 Task: Search one way flight ticket for 3 adults, 3 children in business from Hilo, Hawaii: Hilo International Airport to Riverton: Central Wyoming Regional Airport (was Riverton Regional) on 5-4-2023. Choice of flights is Royal air maroc. Number of bags: 4 checked bags. Price is upto 94000. Outbound departure time preference is 15:00.
Action: Mouse moved to (291, 271)
Screenshot: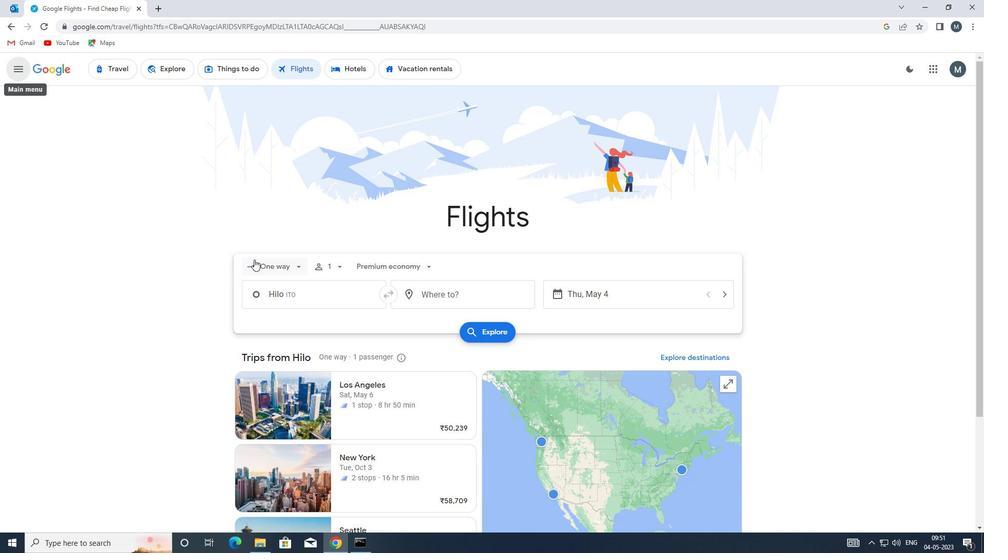 
Action: Mouse pressed left at (291, 271)
Screenshot: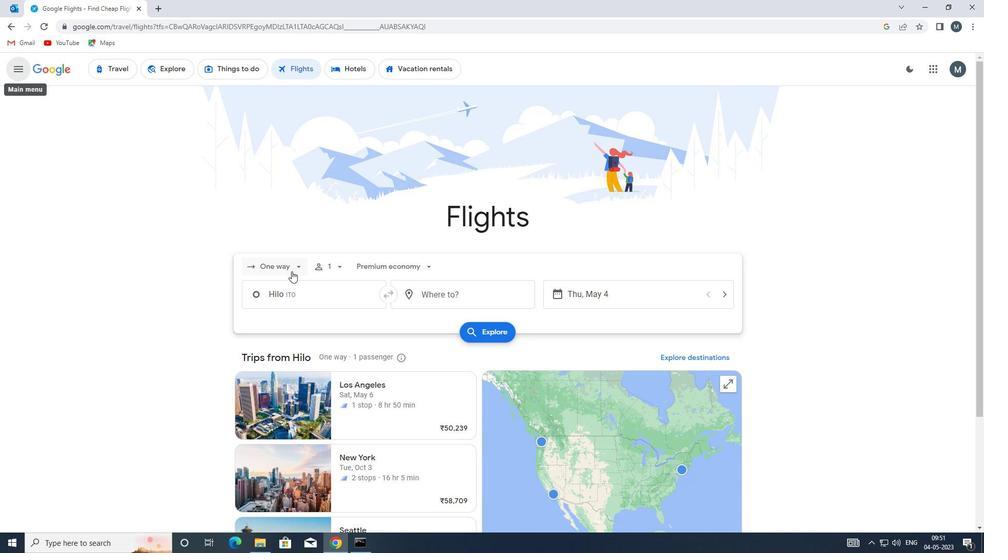 
Action: Mouse moved to (294, 316)
Screenshot: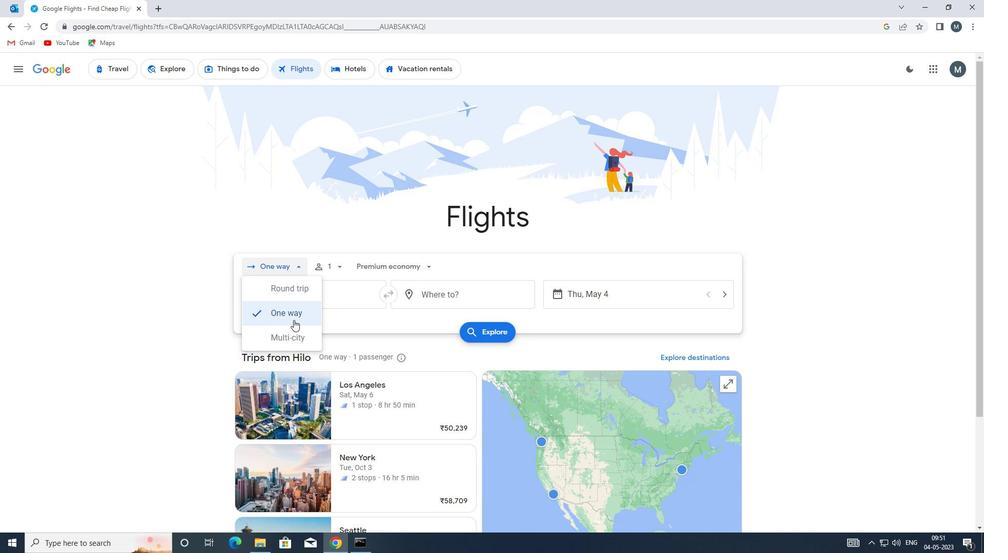 
Action: Mouse pressed left at (294, 316)
Screenshot: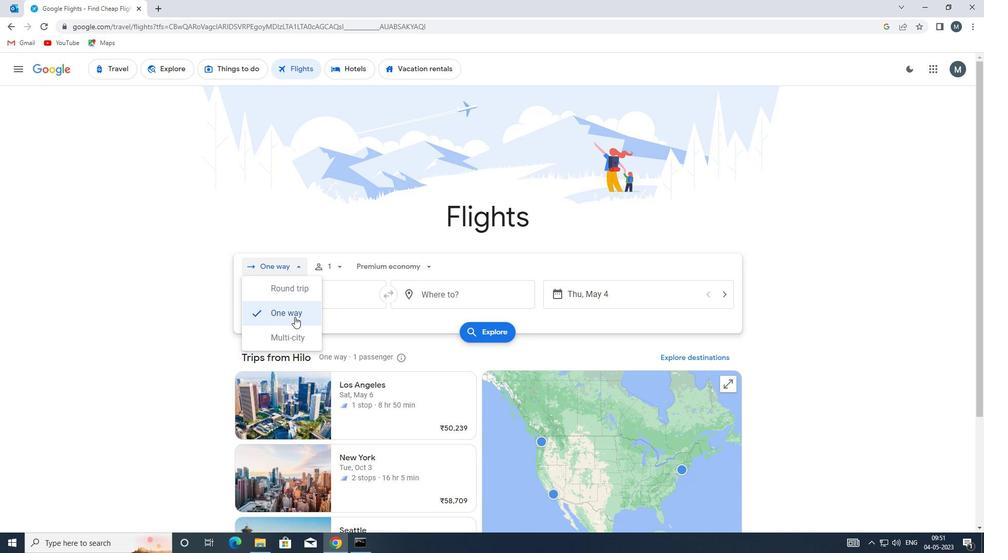 
Action: Mouse moved to (334, 270)
Screenshot: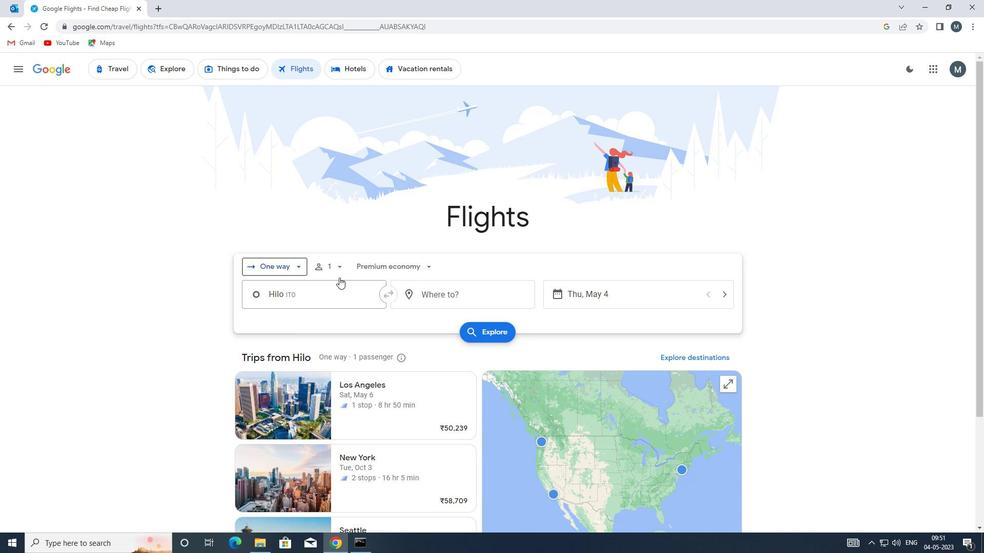 
Action: Mouse pressed left at (334, 270)
Screenshot: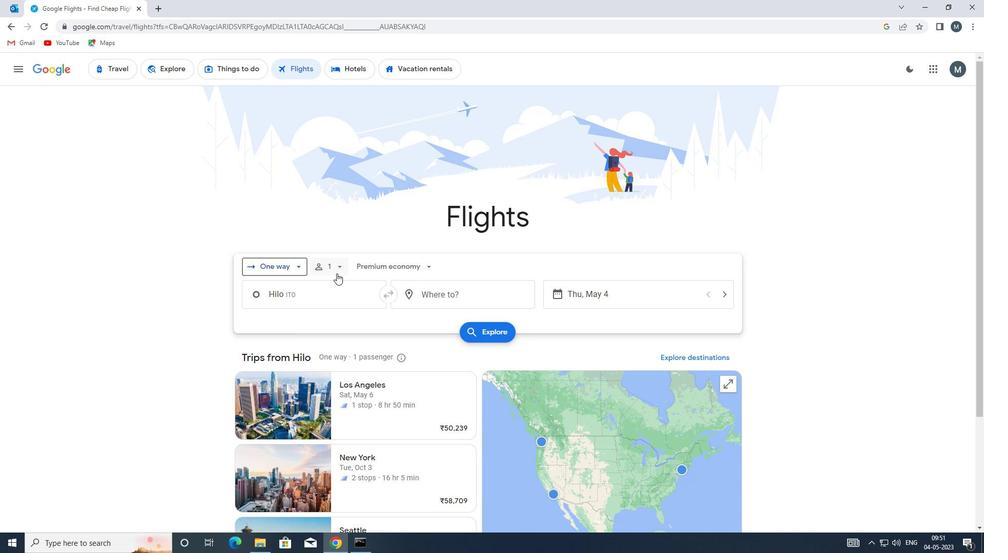 
Action: Mouse moved to (418, 293)
Screenshot: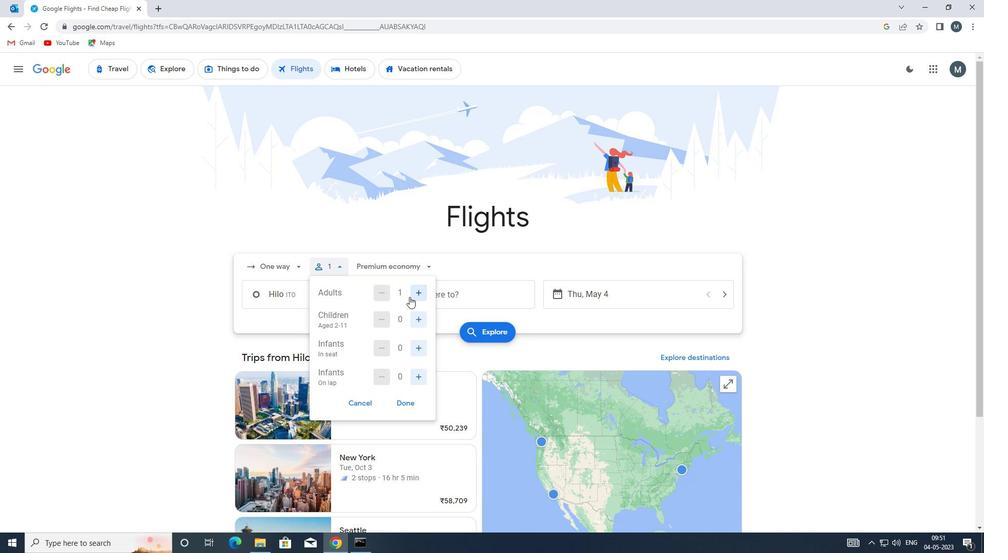 
Action: Mouse pressed left at (418, 293)
Screenshot: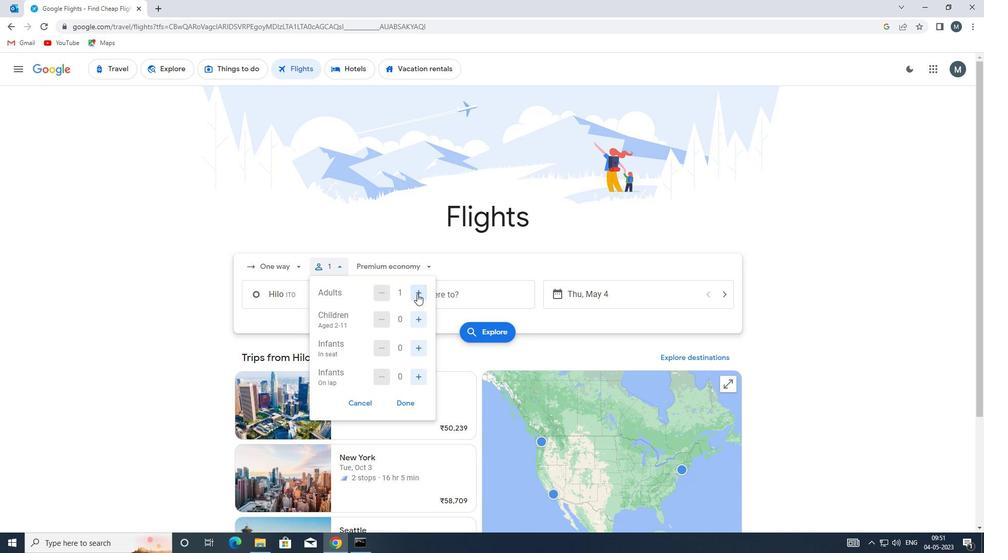 
Action: Mouse pressed left at (418, 293)
Screenshot: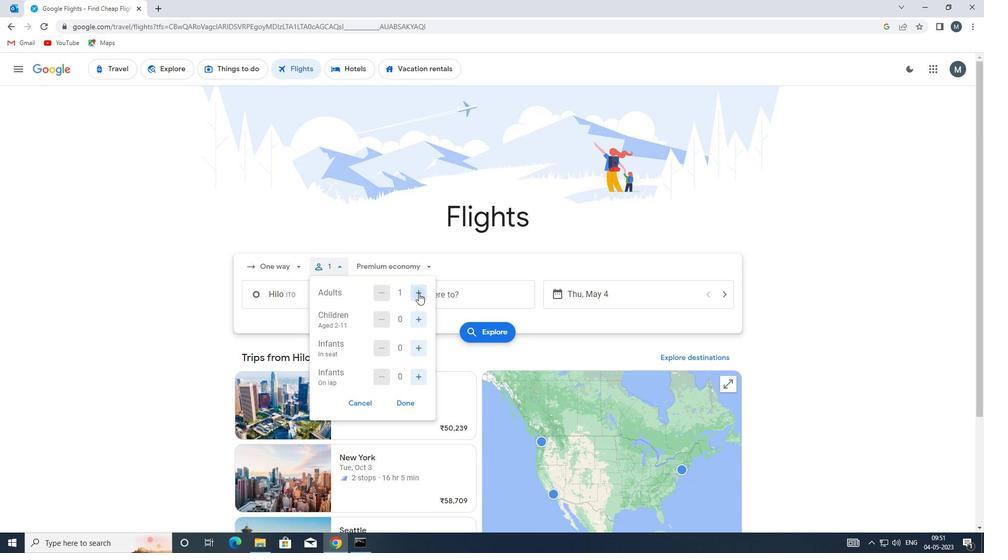 
Action: Mouse moved to (418, 293)
Screenshot: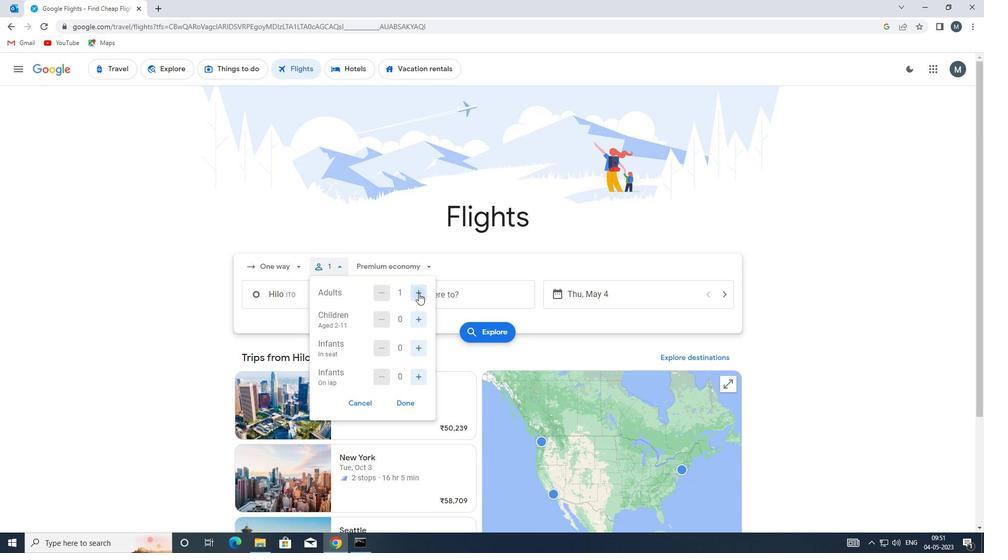 
Action: Mouse pressed left at (418, 293)
Screenshot: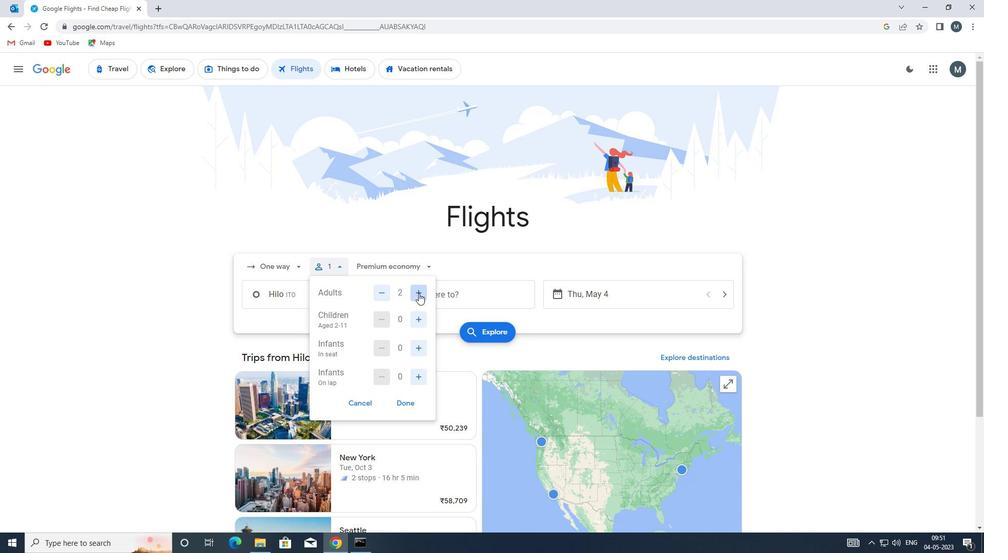 
Action: Mouse moved to (387, 295)
Screenshot: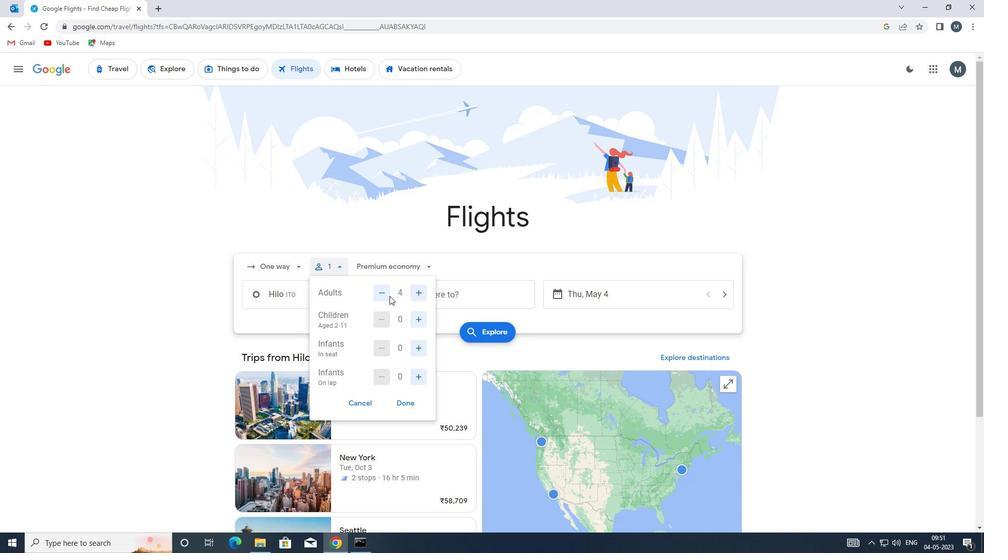 
Action: Mouse pressed left at (387, 295)
Screenshot: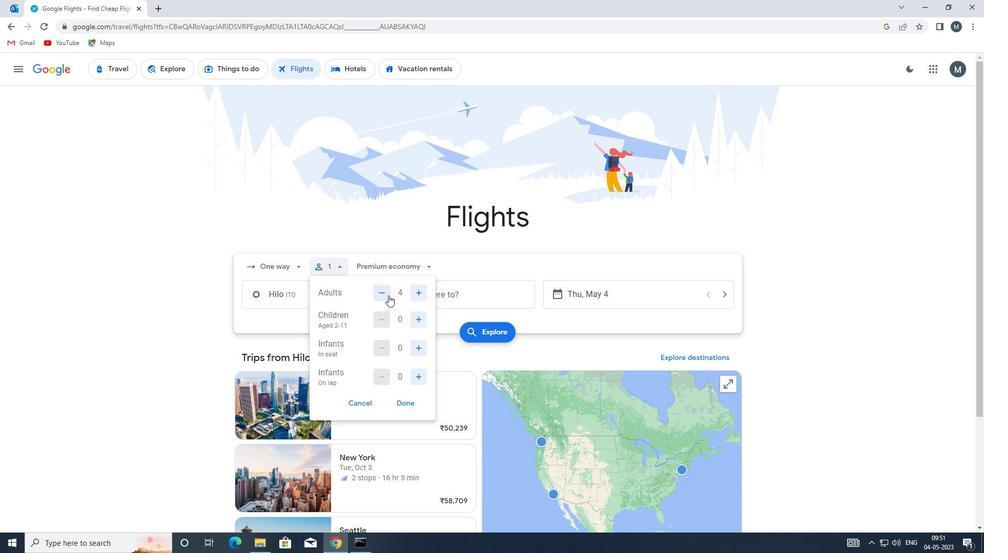 
Action: Mouse moved to (420, 318)
Screenshot: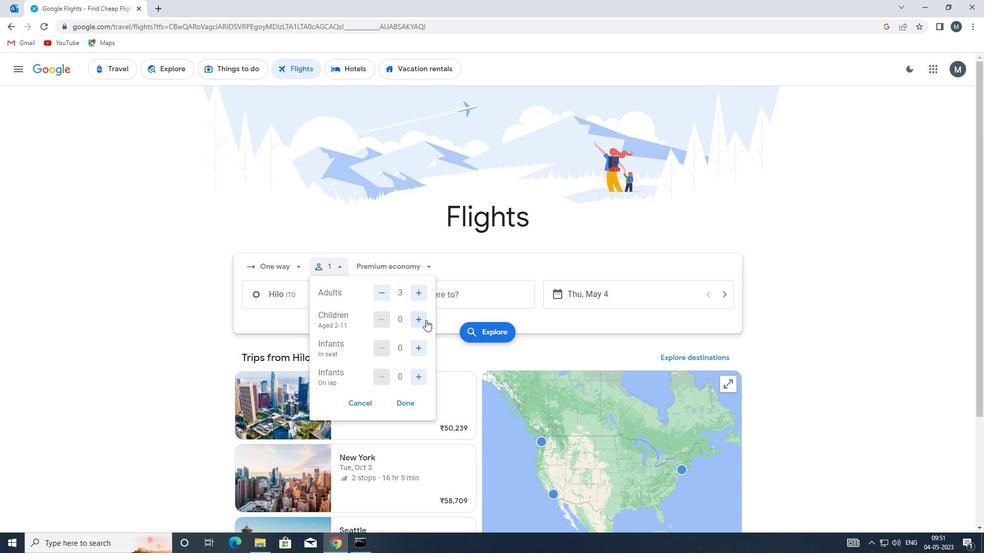 
Action: Mouse pressed left at (420, 318)
Screenshot: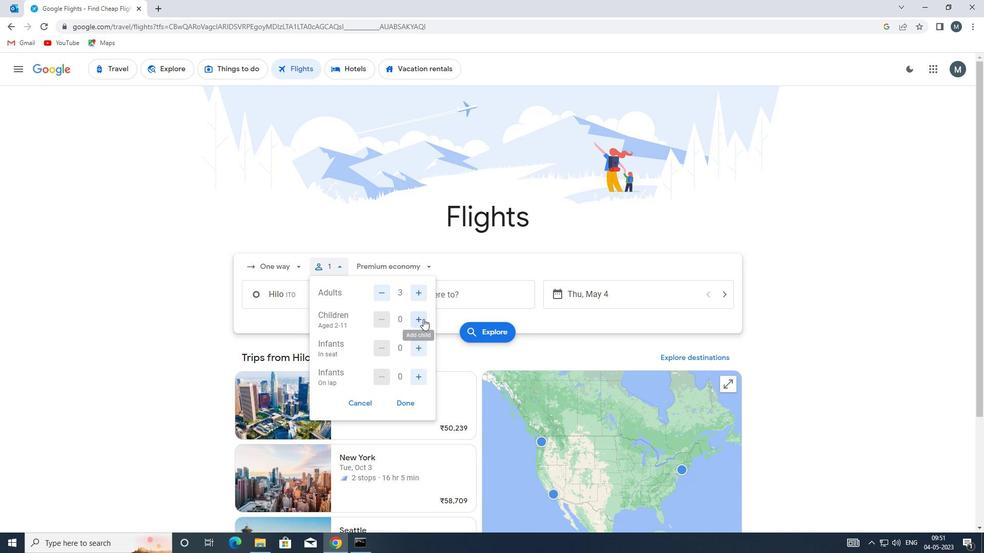 
Action: Mouse pressed left at (420, 318)
Screenshot: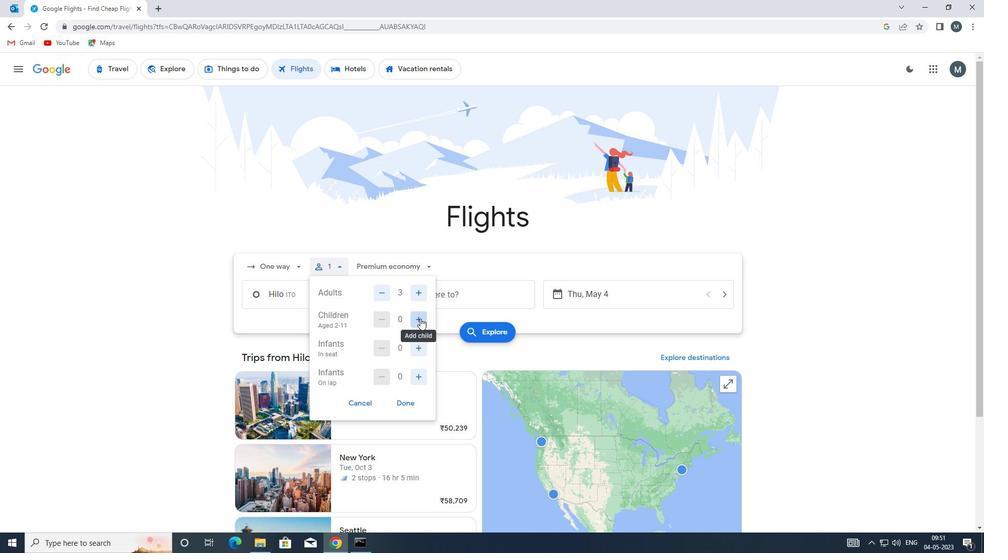 
Action: Mouse pressed left at (420, 318)
Screenshot: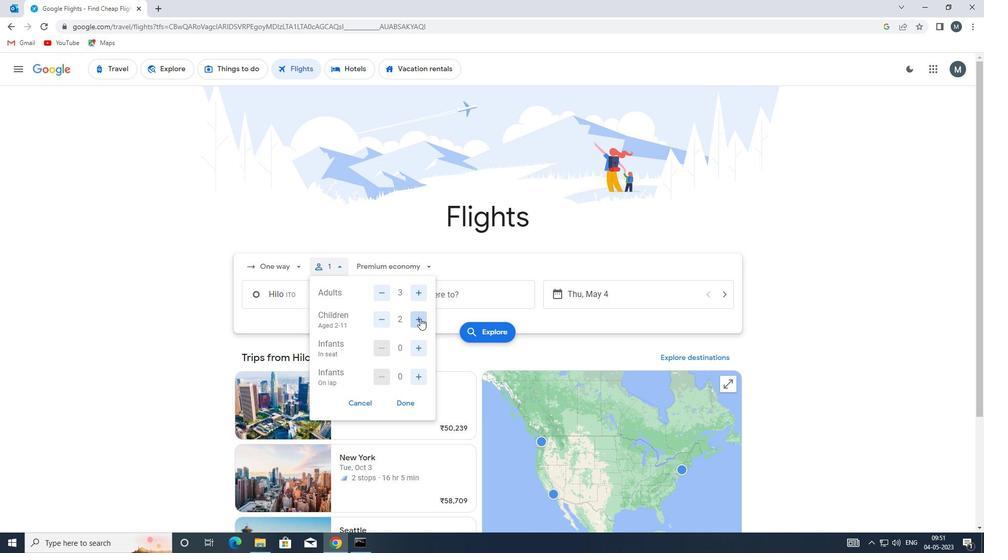 
Action: Mouse moved to (408, 405)
Screenshot: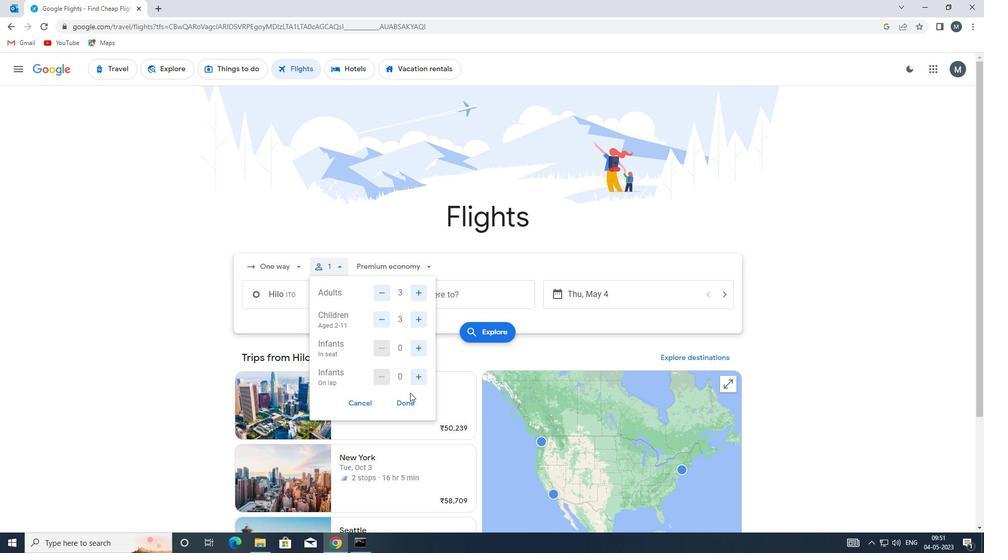 
Action: Mouse pressed left at (408, 405)
Screenshot: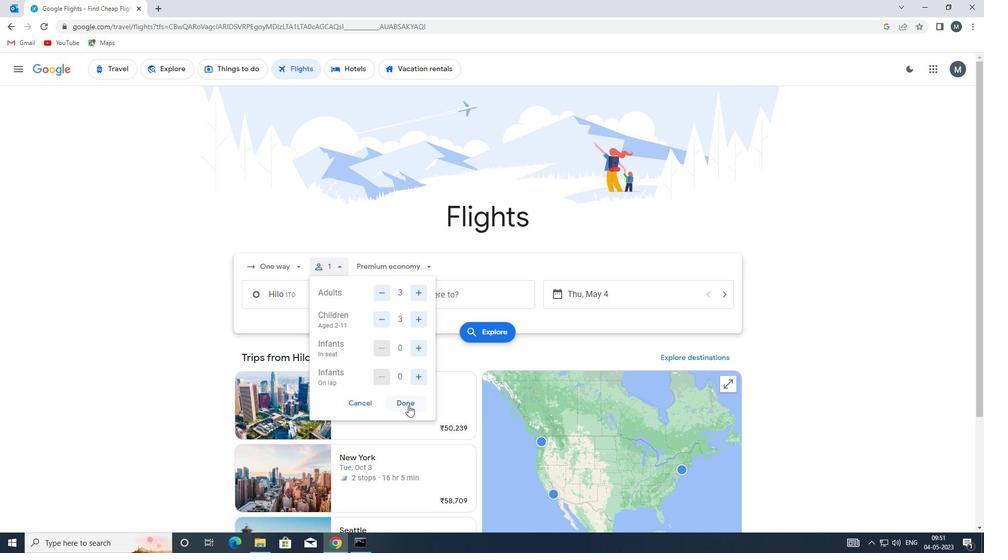 
Action: Mouse moved to (391, 261)
Screenshot: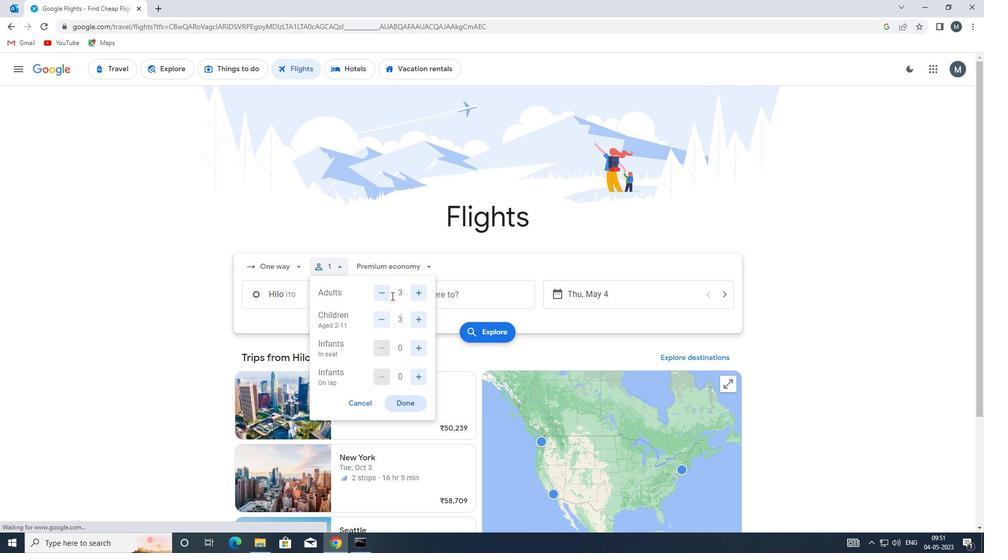 
Action: Mouse pressed left at (391, 261)
Screenshot: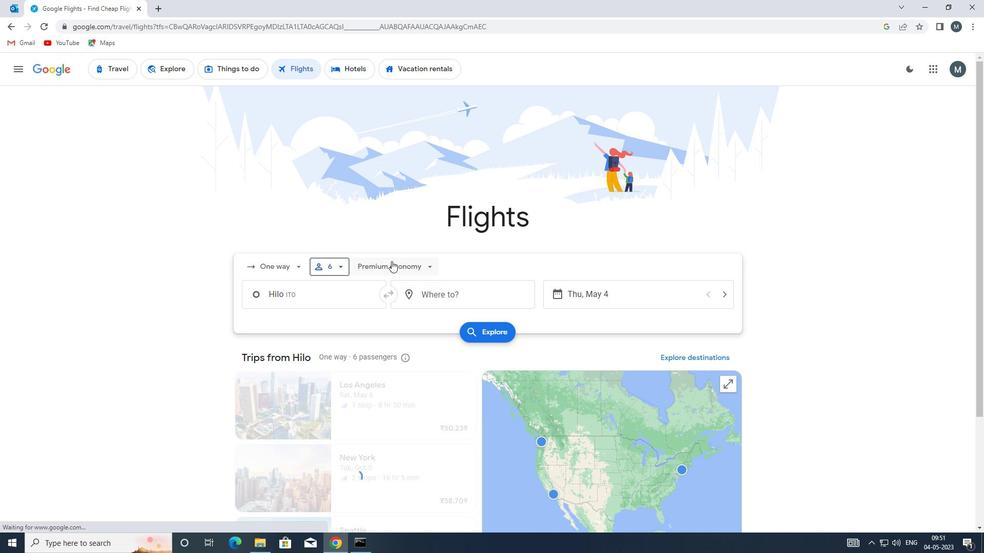 
Action: Mouse moved to (392, 336)
Screenshot: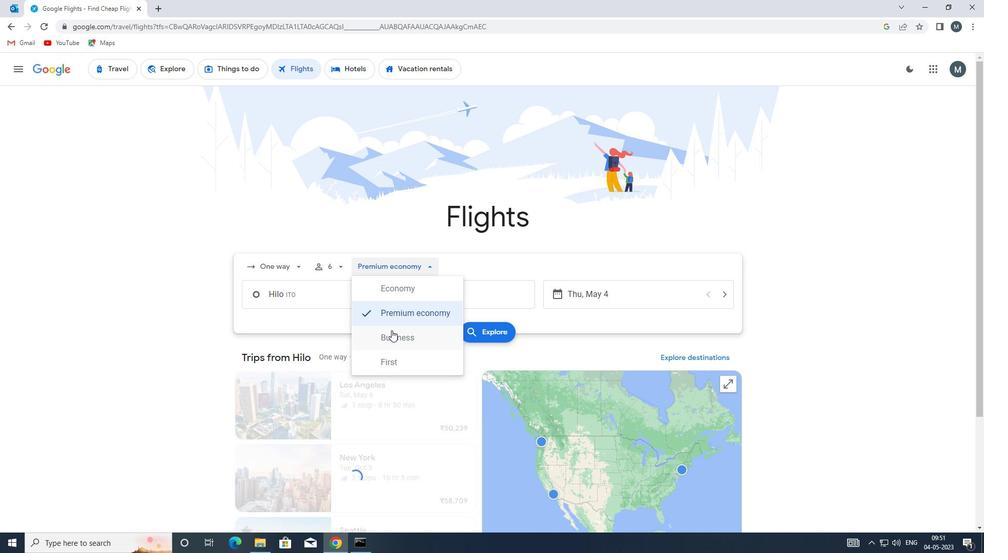 
Action: Mouse pressed left at (392, 336)
Screenshot: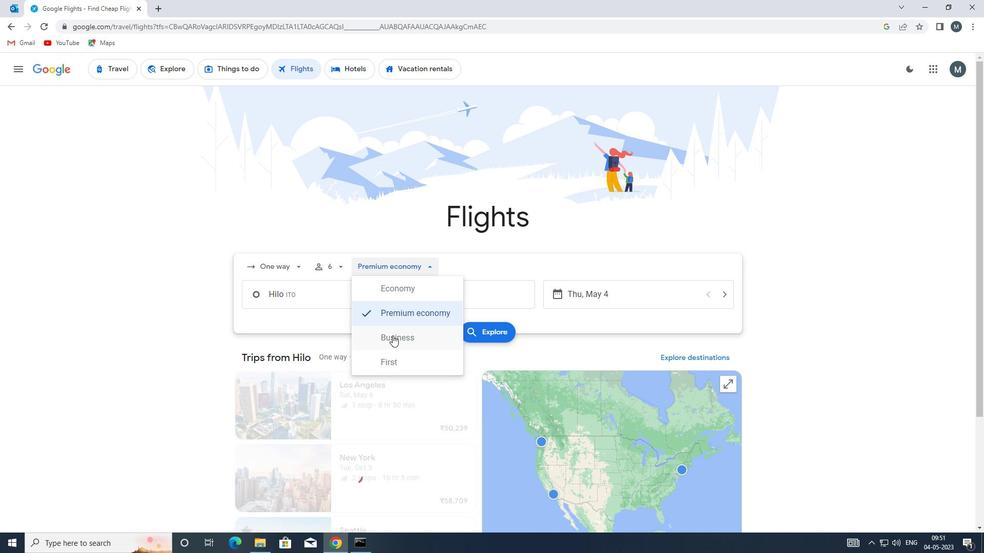
Action: Mouse moved to (350, 296)
Screenshot: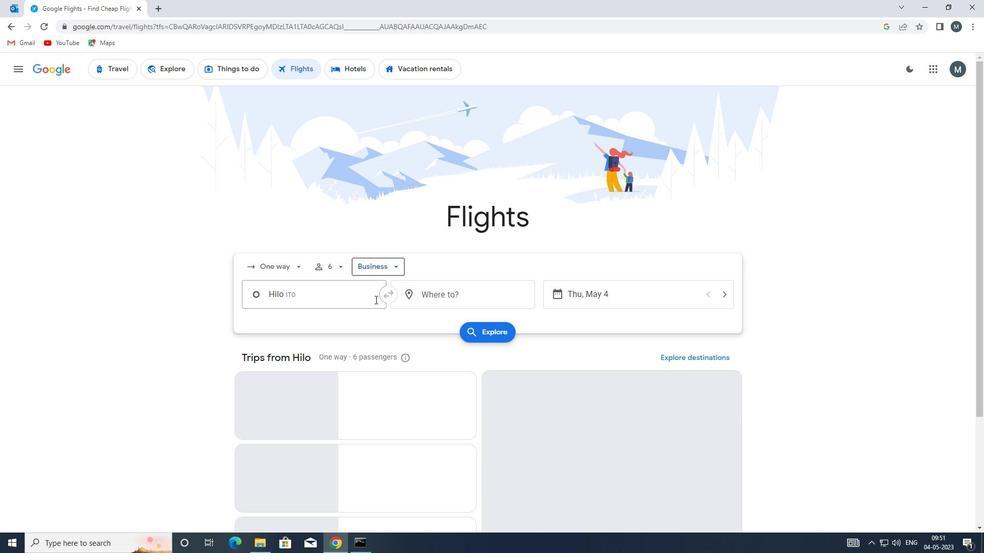 
Action: Mouse pressed left at (350, 296)
Screenshot: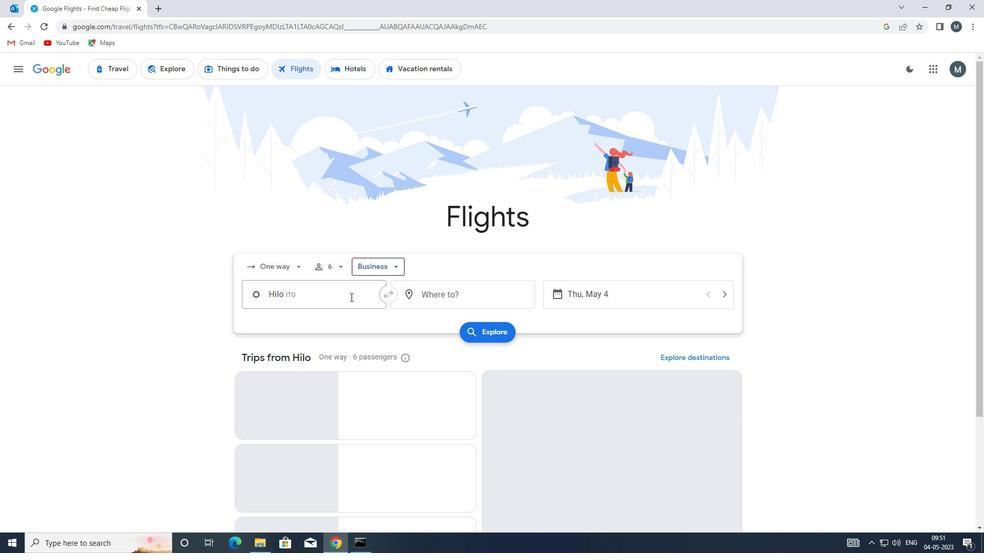 
Action: Mouse moved to (351, 301)
Screenshot: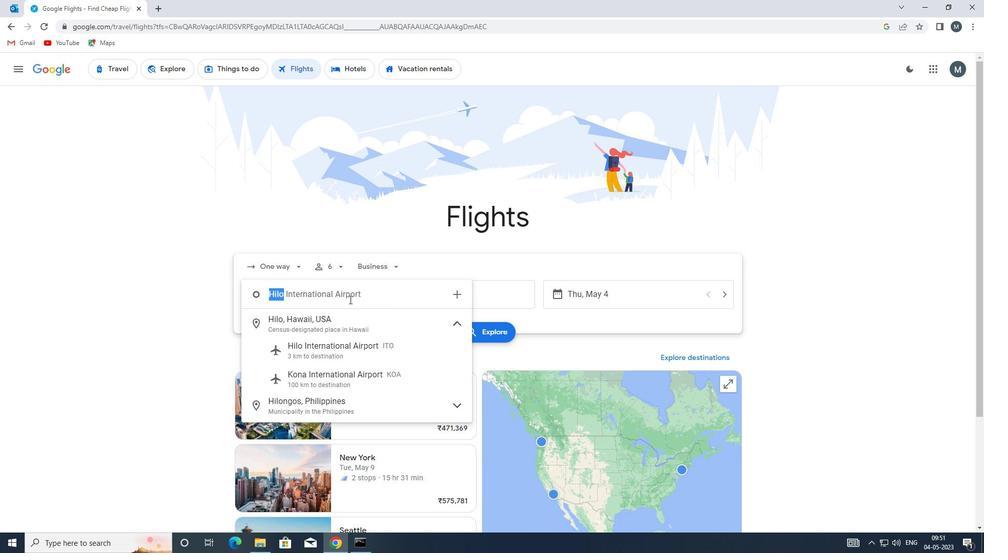 
Action: Key pressed <Key.enter>
Screenshot: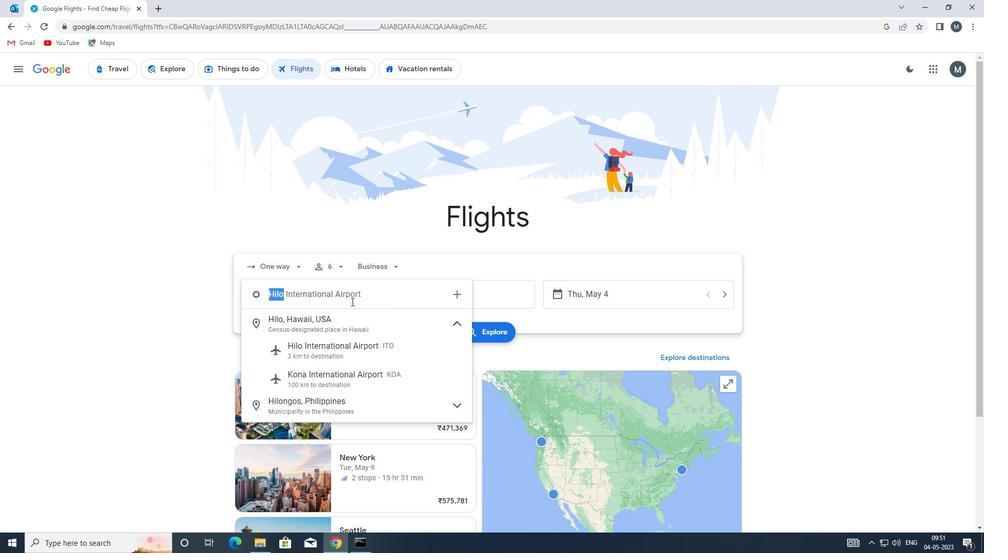 
Action: Mouse moved to (448, 297)
Screenshot: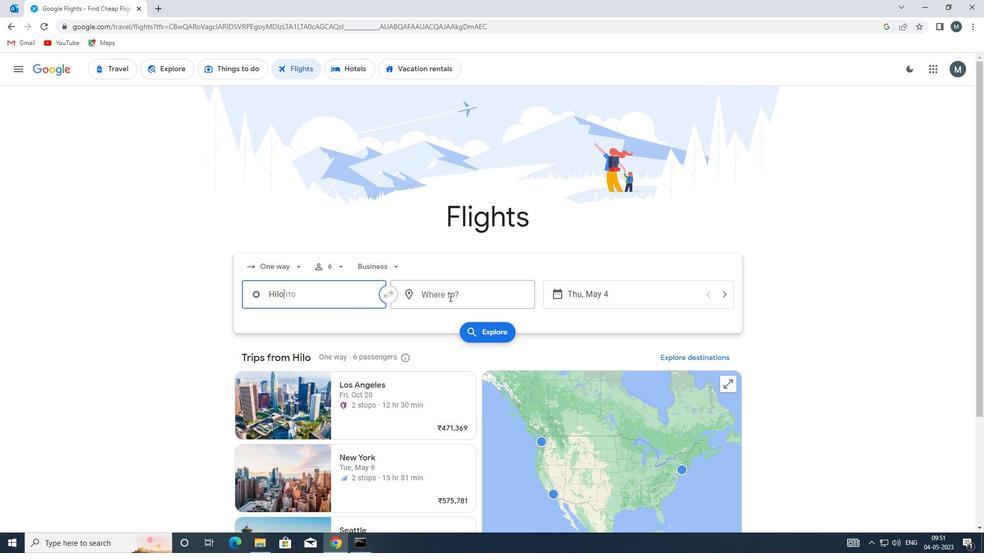 
Action: Mouse pressed left at (448, 297)
Screenshot: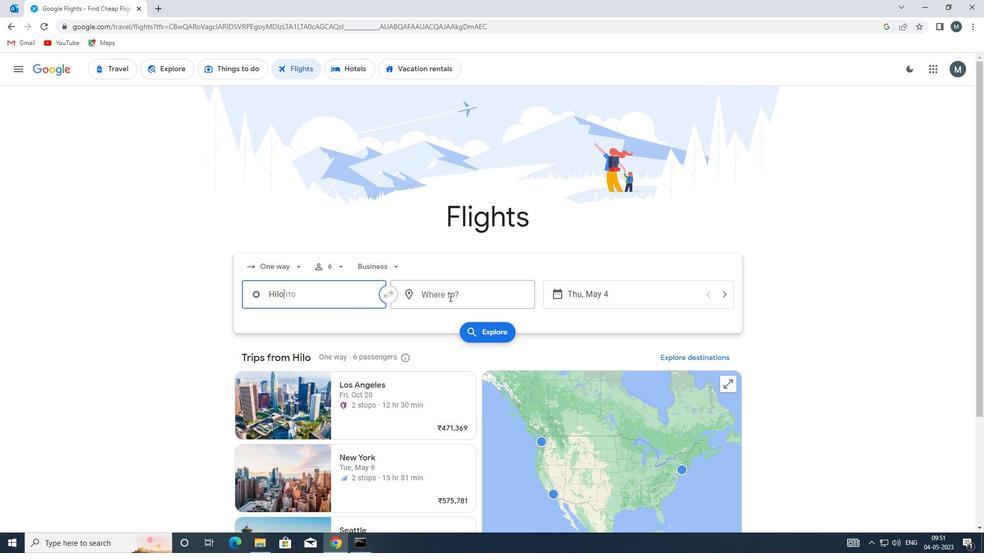 
Action: Mouse moved to (448, 296)
Screenshot: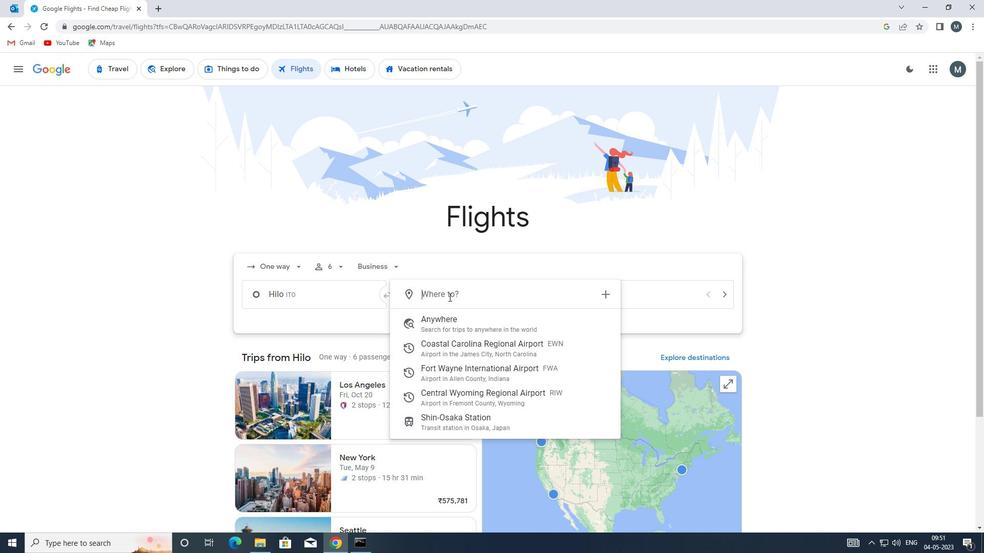 
Action: Key pressed ewn<Key.backspace><Key.backspace><Key.backspace>riw
Screenshot: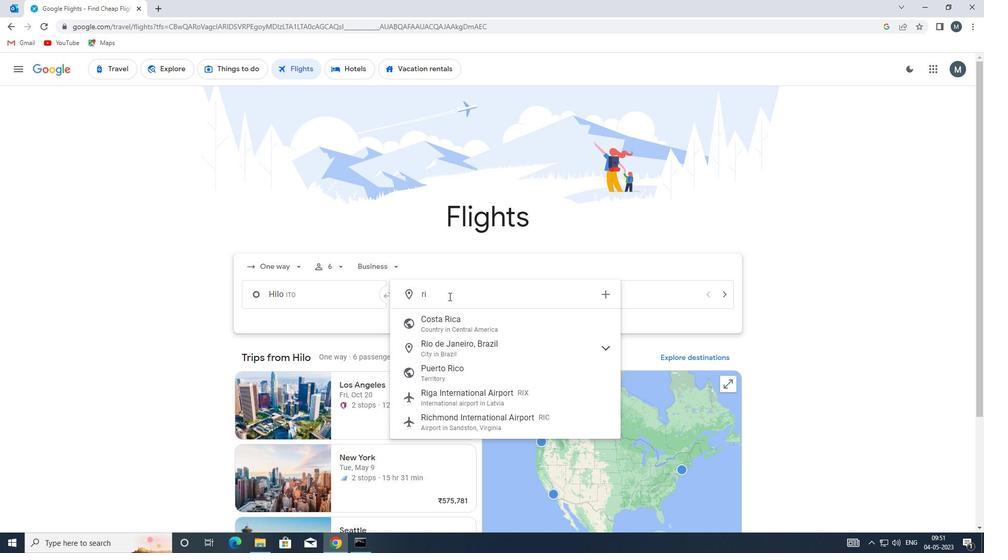 
Action: Mouse moved to (462, 326)
Screenshot: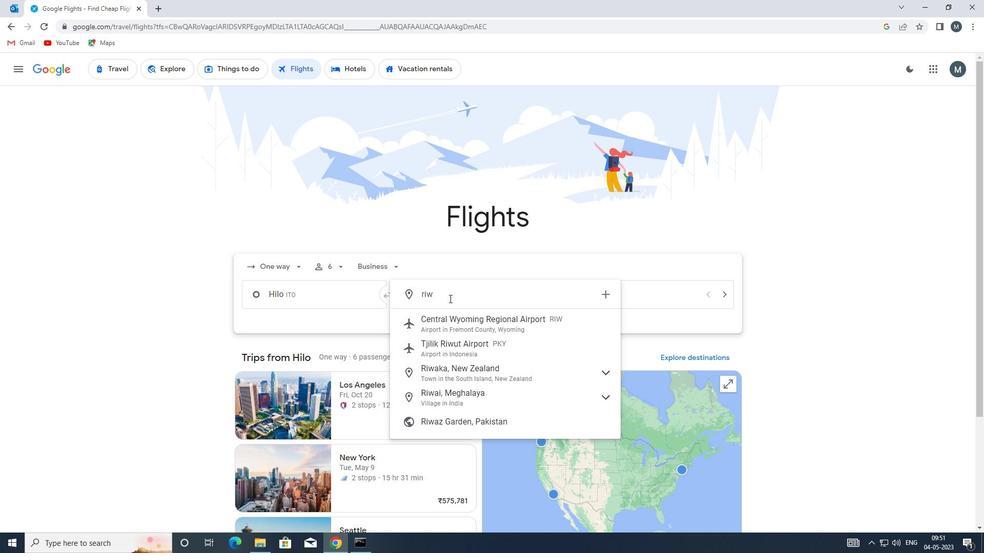 
Action: Mouse pressed left at (462, 326)
Screenshot: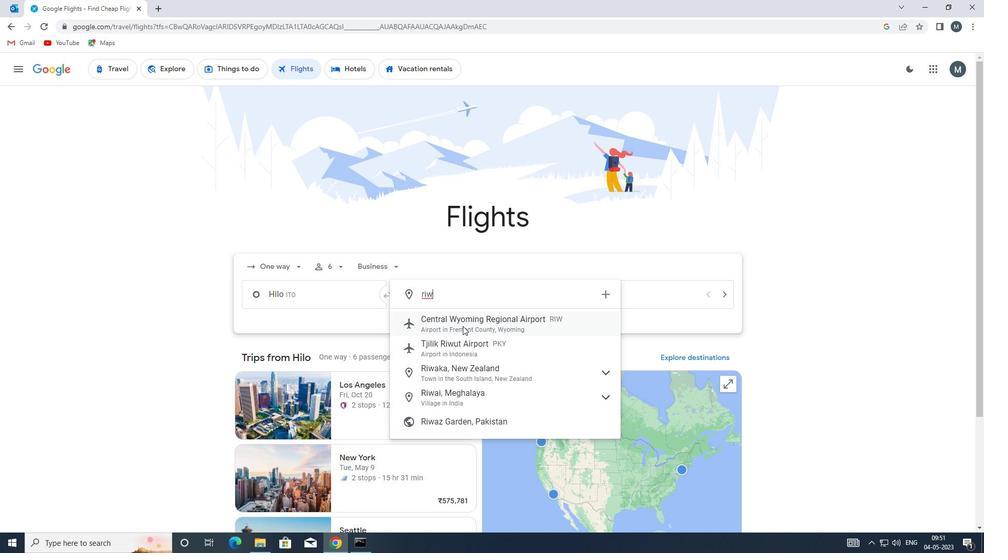 
Action: Mouse moved to (613, 295)
Screenshot: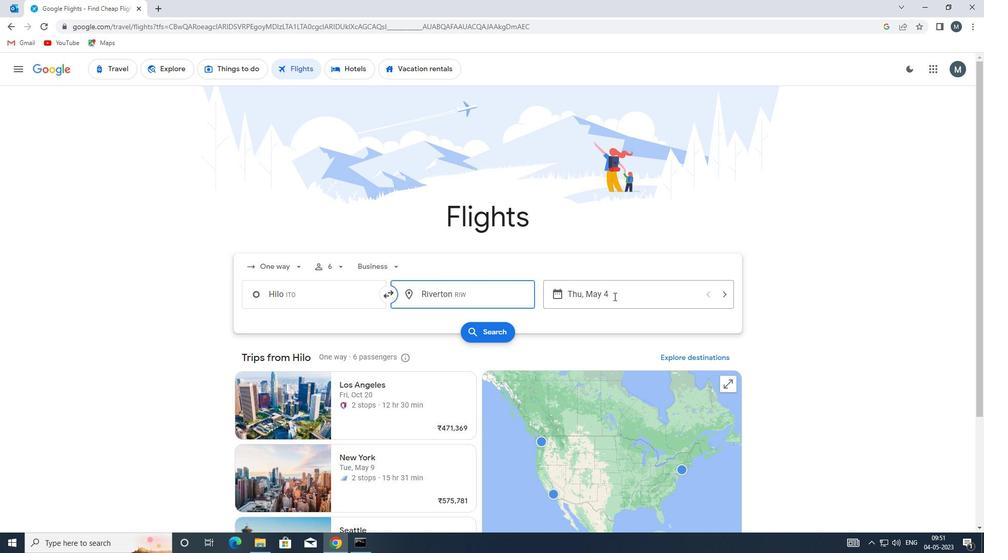
Action: Mouse pressed left at (613, 295)
Screenshot: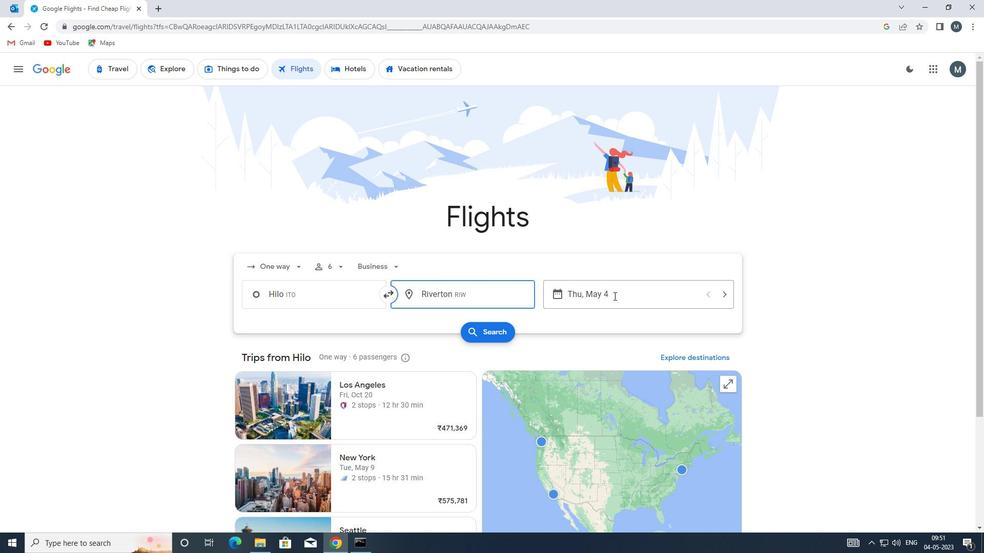 
Action: Mouse moved to (469, 351)
Screenshot: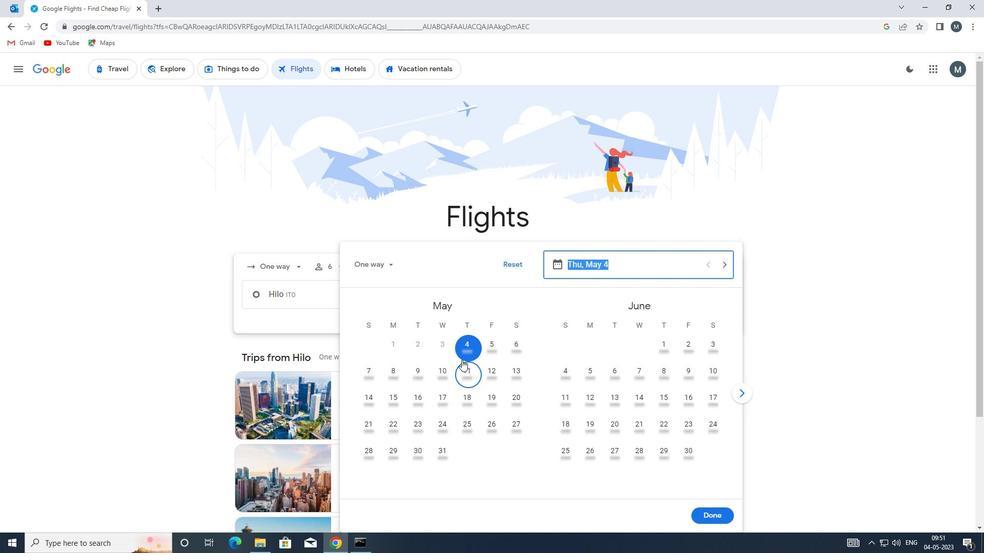 
Action: Mouse pressed left at (469, 351)
Screenshot: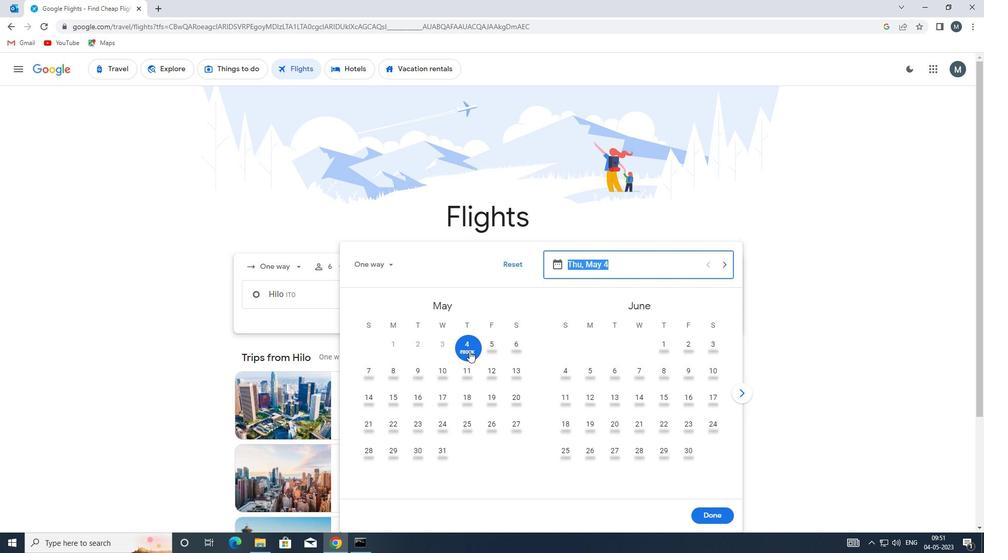 
Action: Mouse moved to (708, 516)
Screenshot: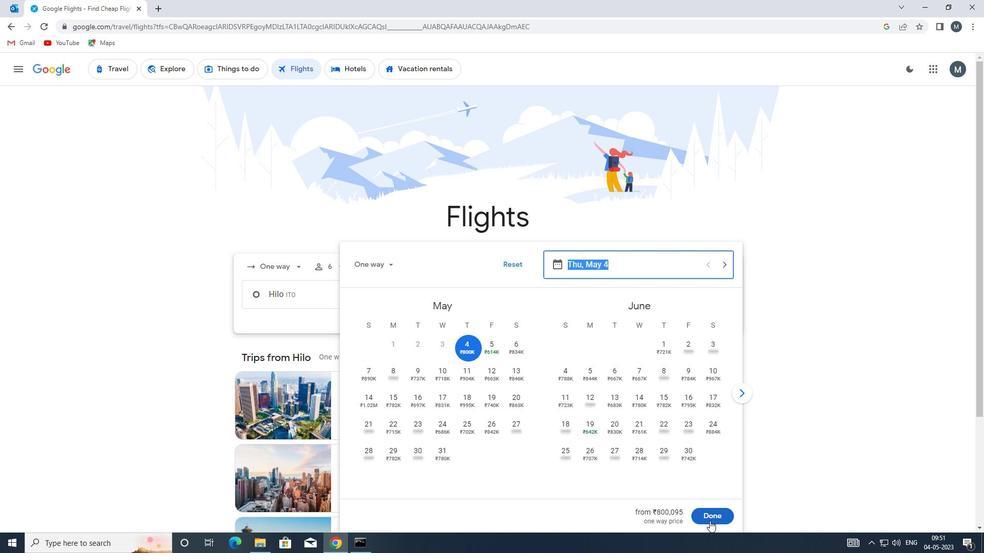 
Action: Mouse pressed left at (708, 516)
Screenshot: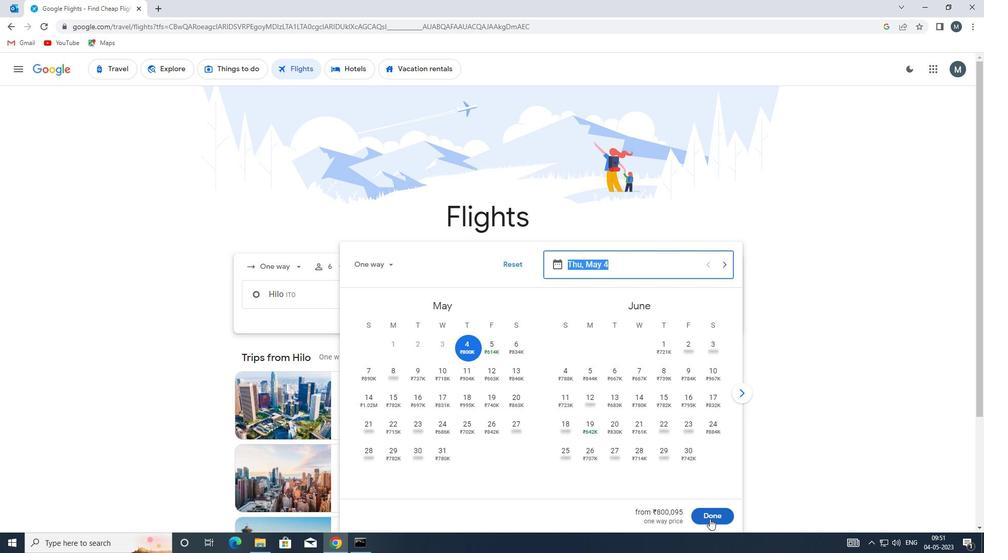 
Action: Mouse moved to (503, 339)
Screenshot: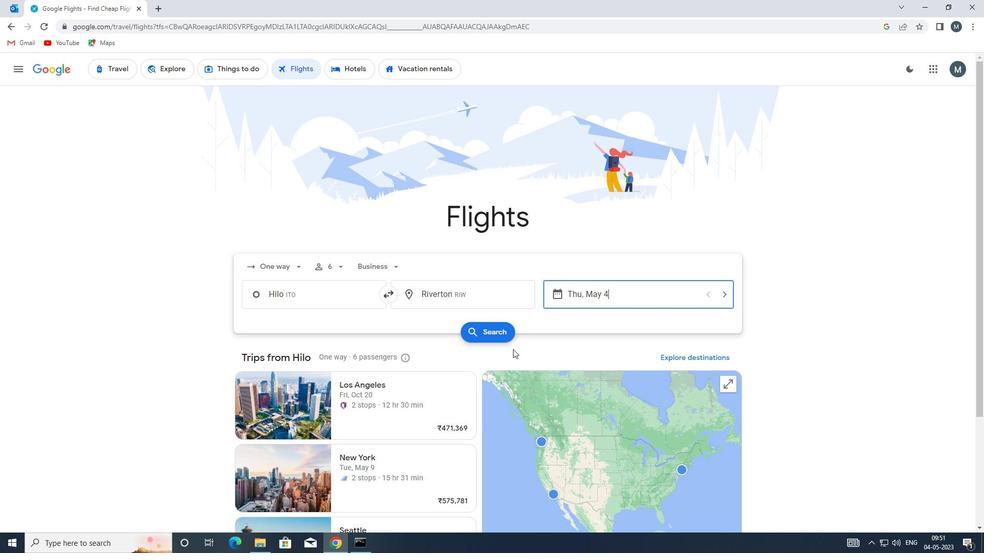 
Action: Mouse pressed left at (503, 339)
Screenshot: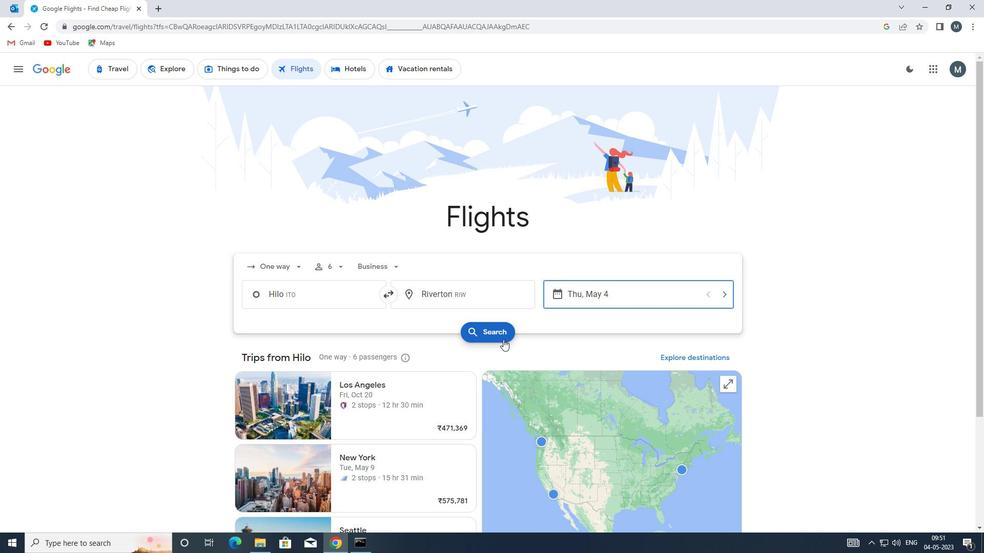 
Action: Mouse moved to (249, 165)
Screenshot: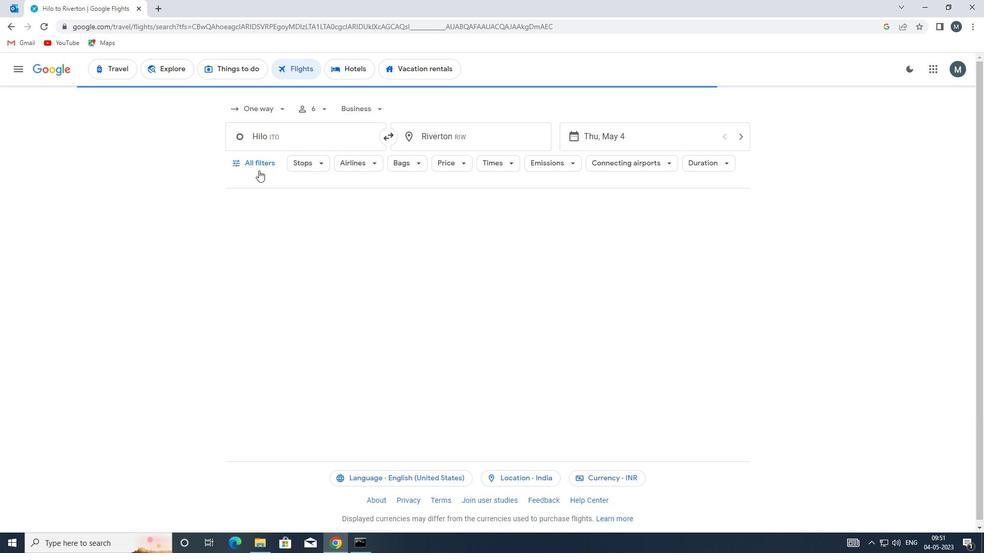 
Action: Mouse pressed left at (249, 165)
Screenshot: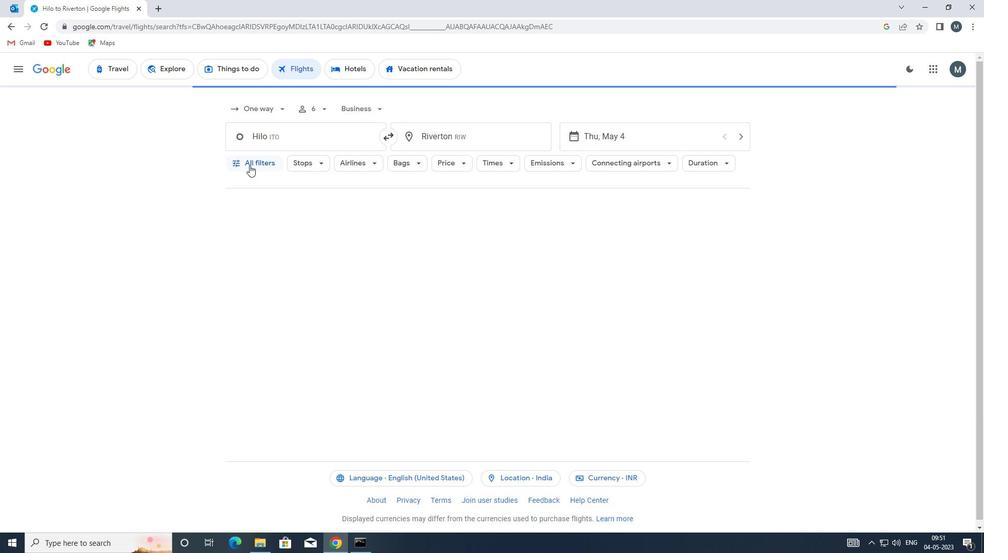 
Action: Mouse moved to (297, 291)
Screenshot: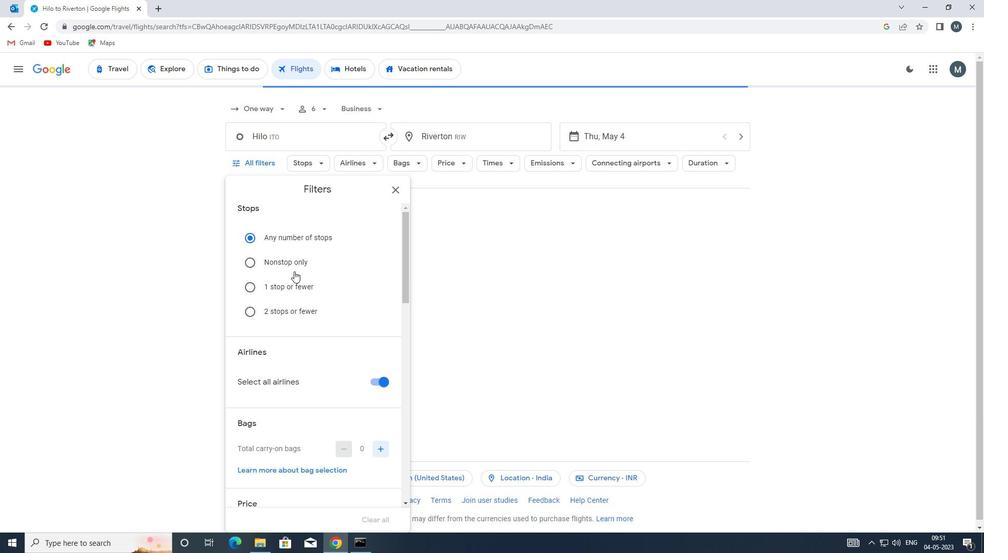
Action: Mouse scrolled (297, 291) with delta (0, 0)
Screenshot: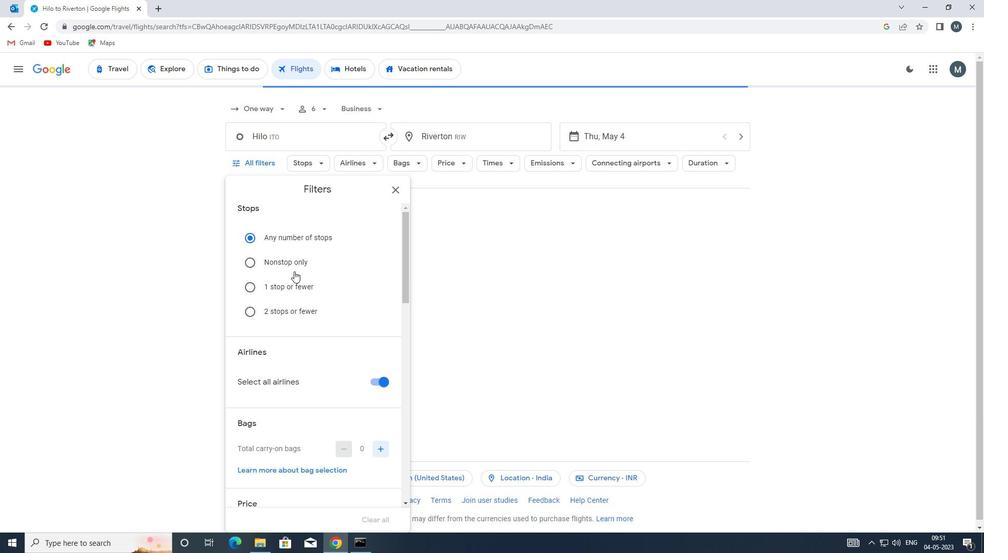 
Action: Mouse scrolled (297, 291) with delta (0, 0)
Screenshot: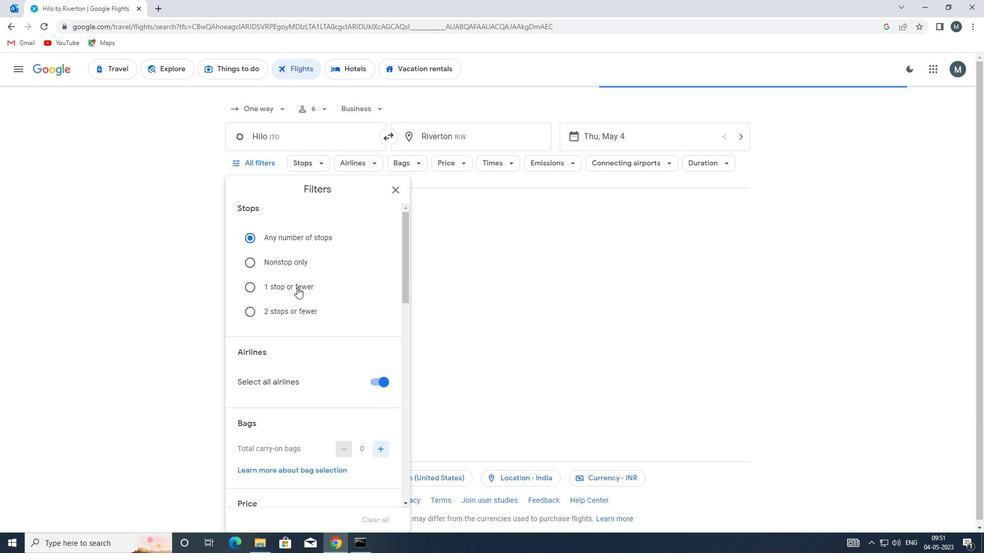 
Action: Mouse moved to (378, 274)
Screenshot: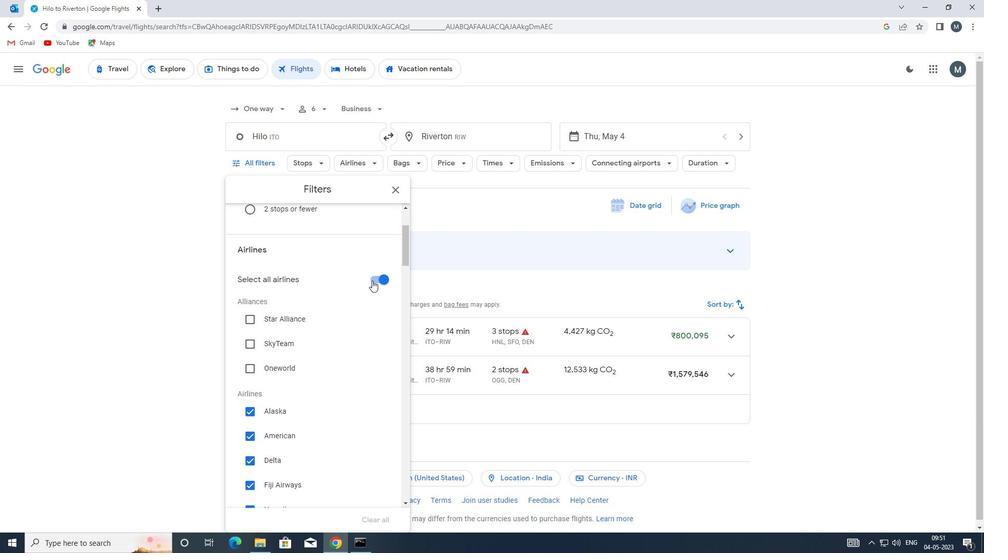 
Action: Mouse pressed left at (378, 274)
Screenshot: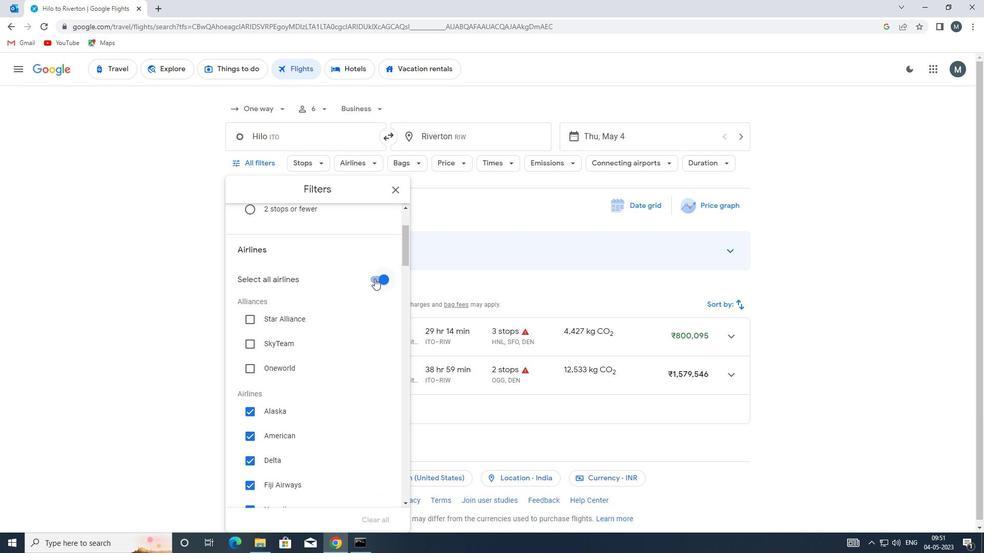 
Action: Mouse moved to (298, 324)
Screenshot: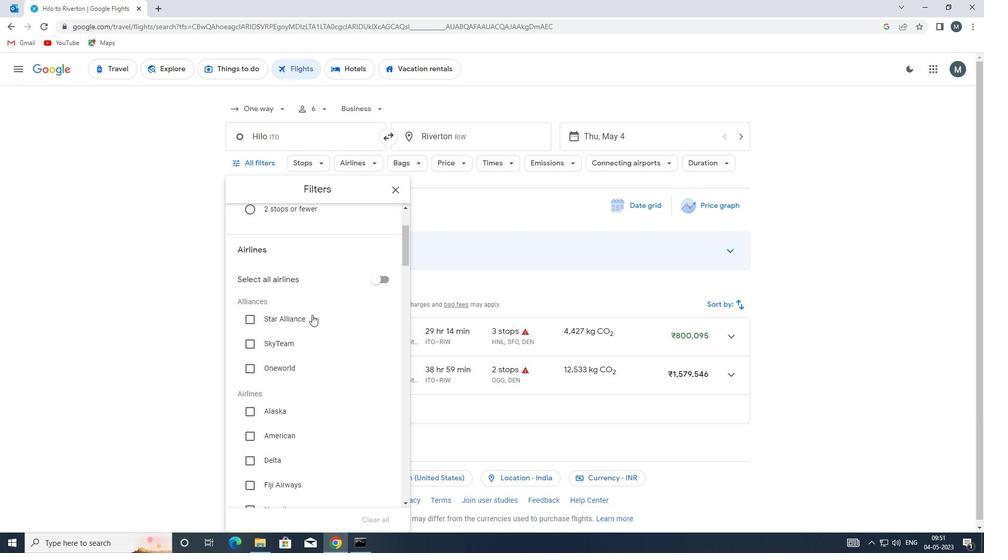
Action: Mouse scrolled (298, 324) with delta (0, 0)
Screenshot: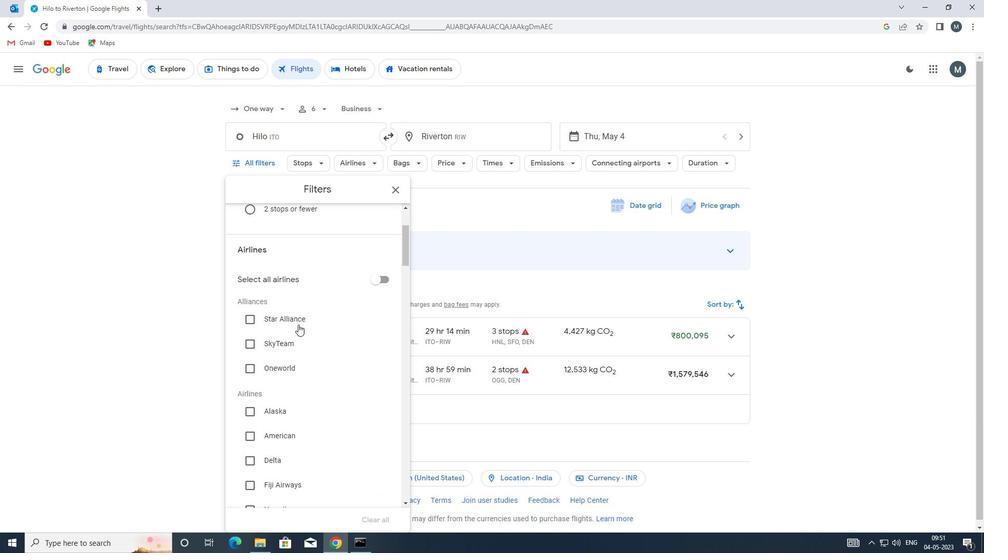 
Action: Mouse scrolled (298, 324) with delta (0, 0)
Screenshot: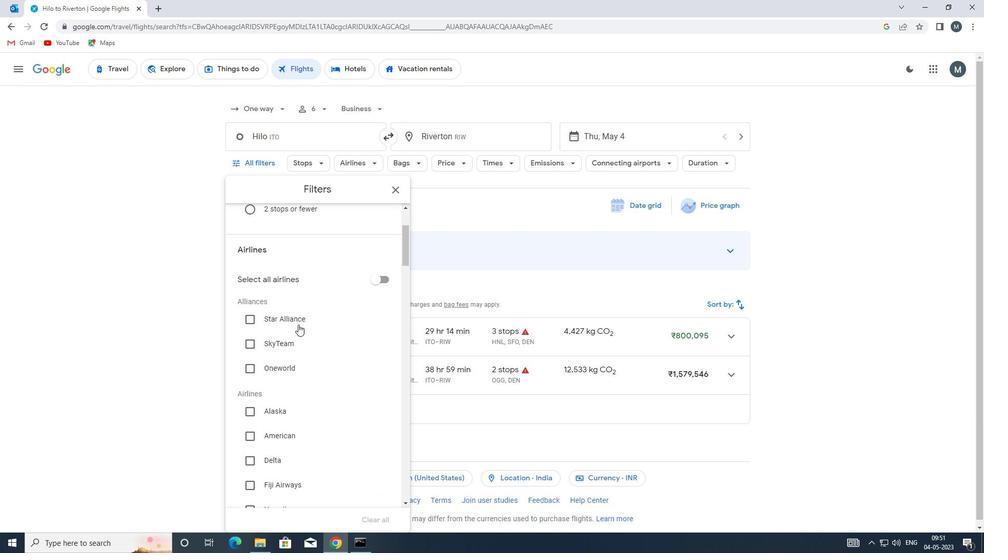 
Action: Mouse scrolled (298, 324) with delta (0, 0)
Screenshot: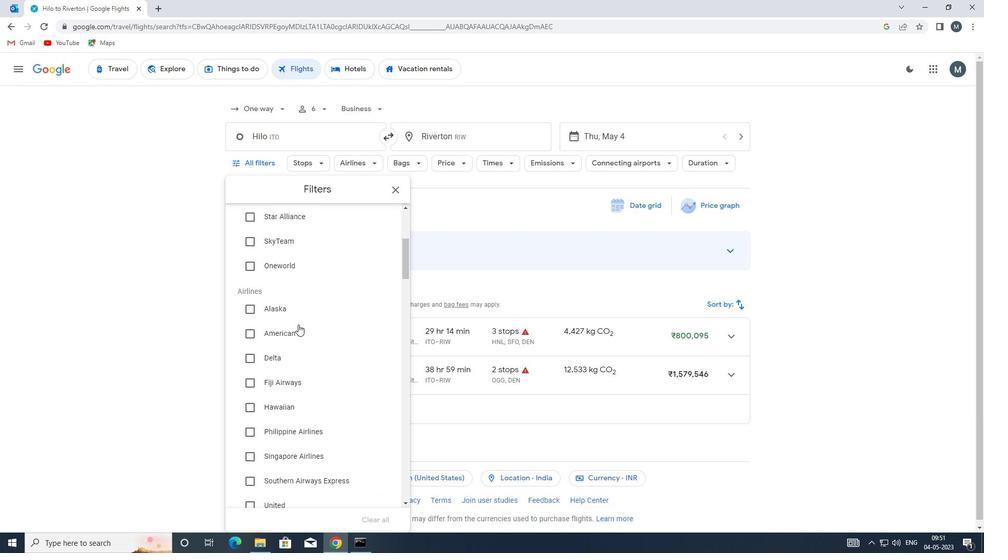 
Action: Mouse scrolled (298, 324) with delta (0, 0)
Screenshot: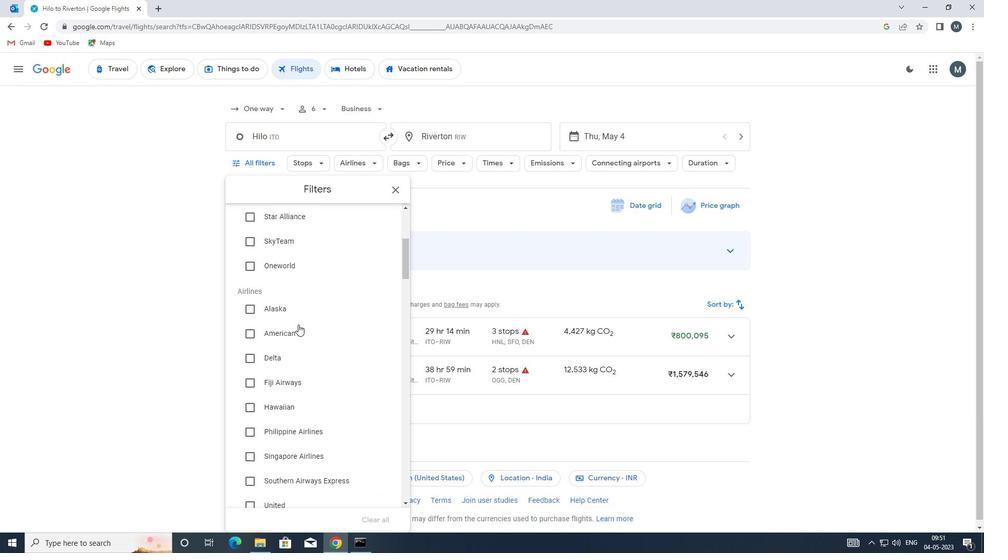 
Action: Mouse scrolled (298, 324) with delta (0, 0)
Screenshot: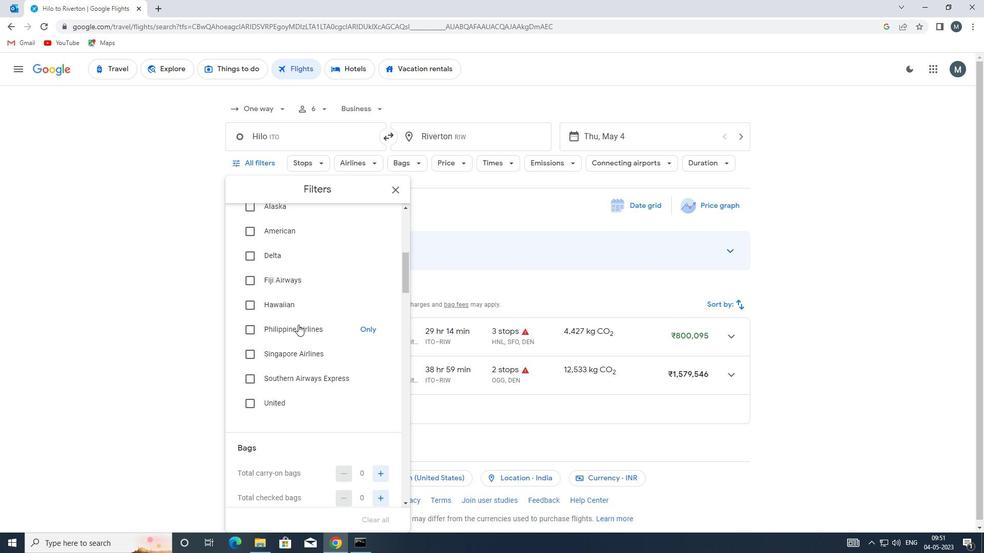 
Action: Mouse scrolled (298, 324) with delta (0, 0)
Screenshot: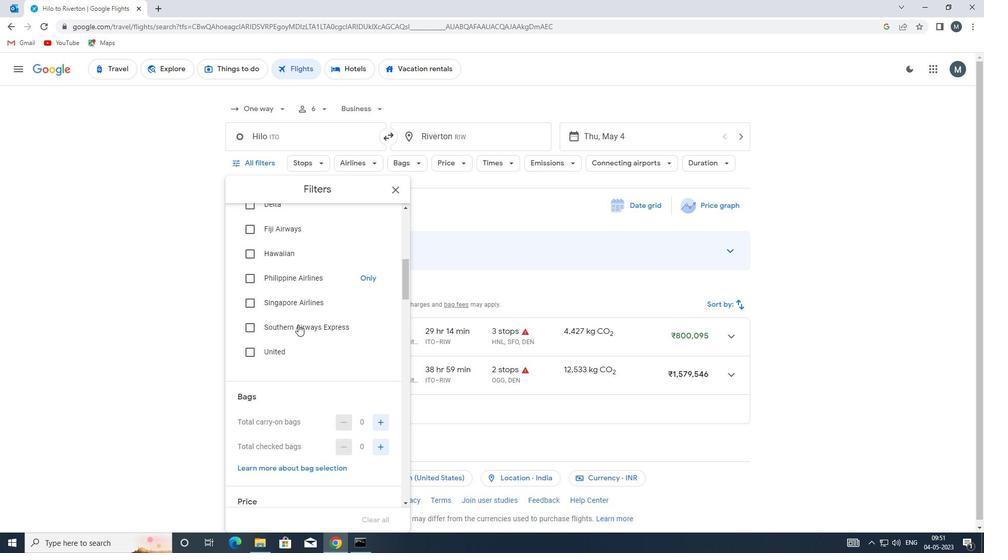 
Action: Mouse moved to (298, 324)
Screenshot: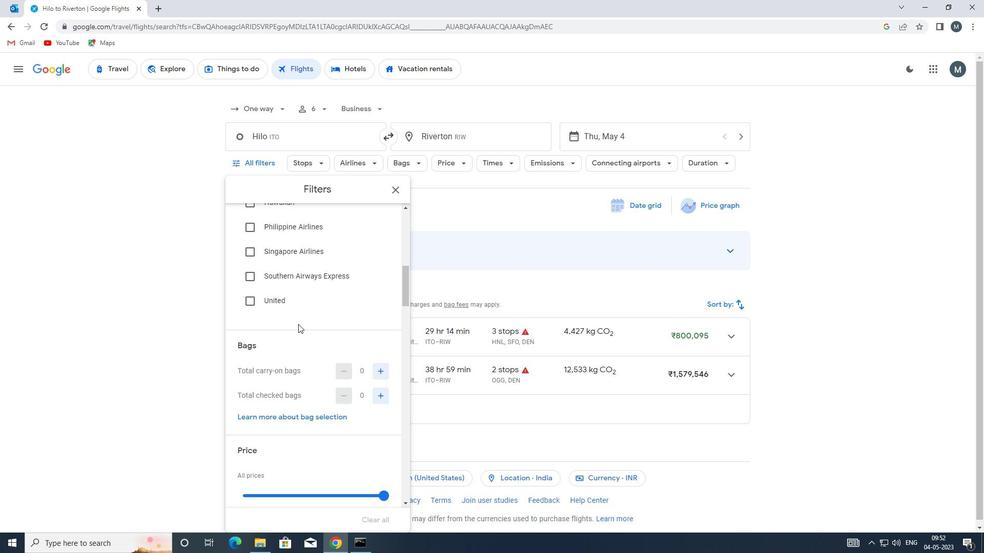 
Action: Mouse scrolled (298, 323) with delta (0, 0)
Screenshot: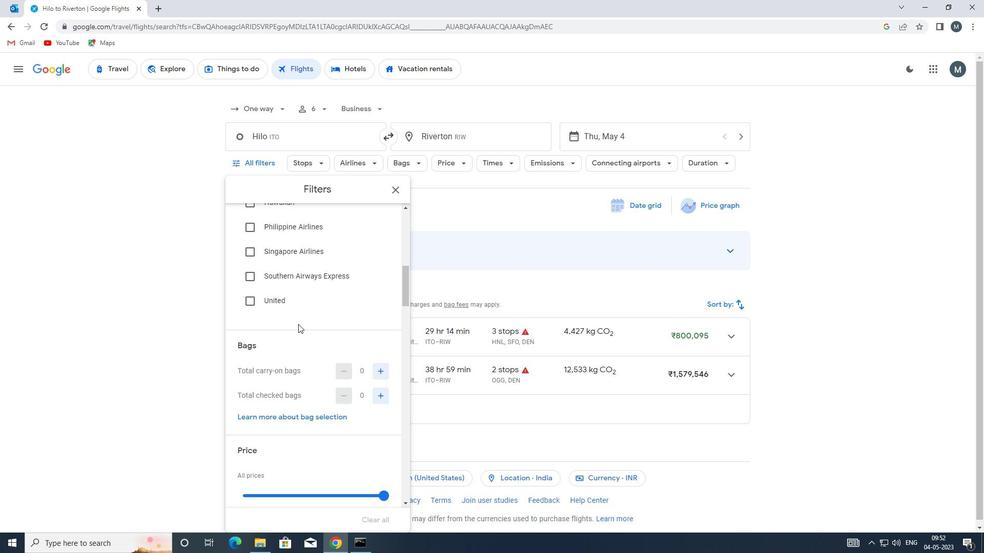 
Action: Mouse moved to (384, 346)
Screenshot: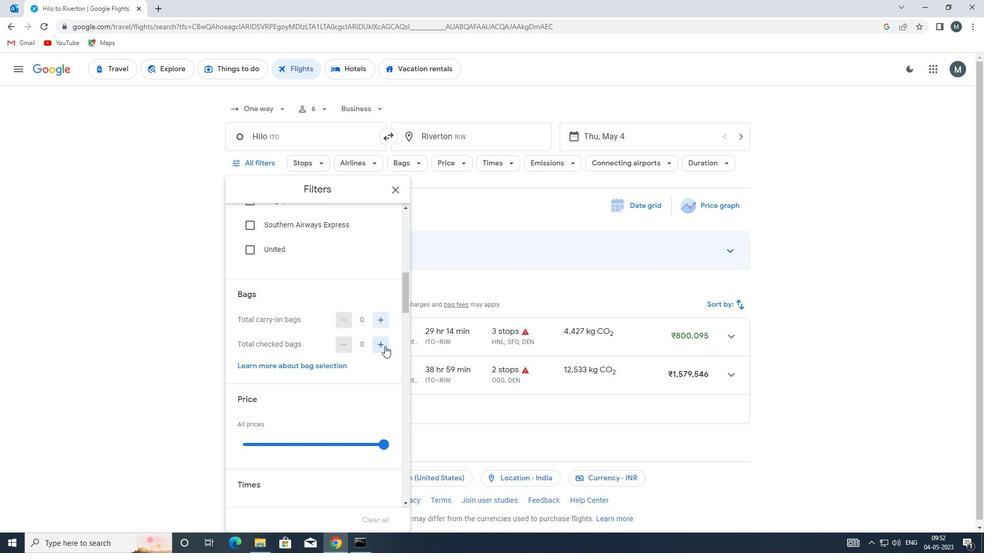 
Action: Mouse pressed left at (384, 346)
Screenshot: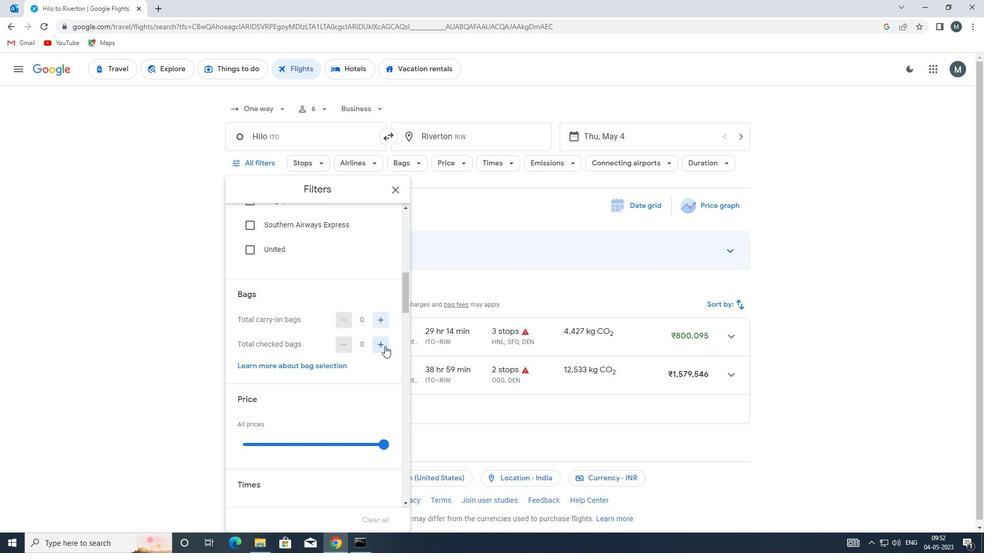 
Action: Mouse pressed left at (384, 346)
Screenshot: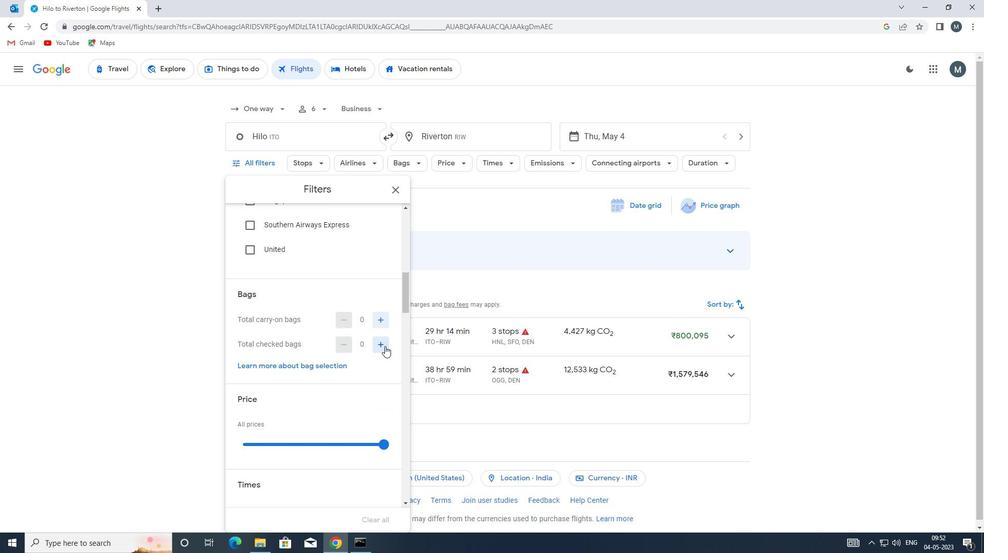 
Action: Mouse pressed left at (384, 346)
Screenshot: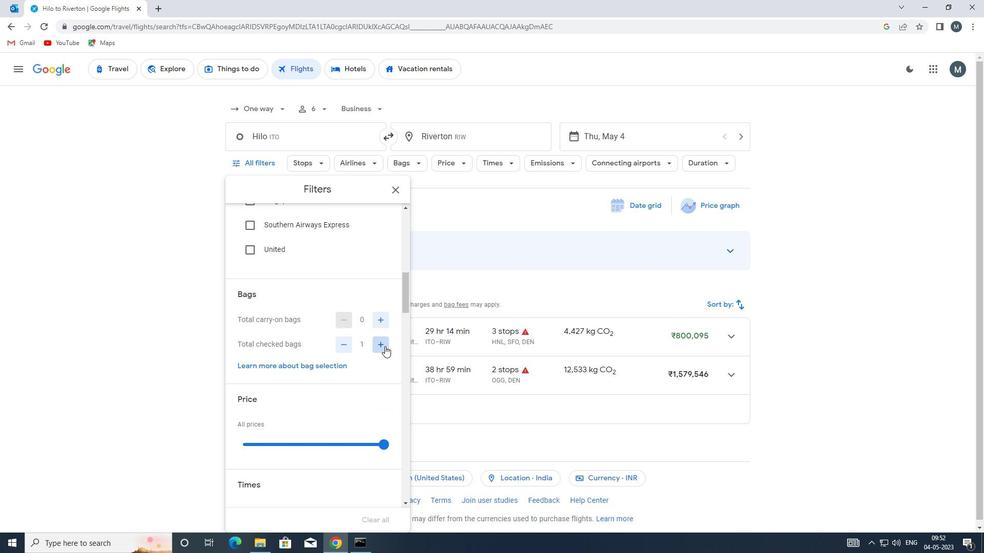 
Action: Mouse pressed left at (384, 346)
Screenshot: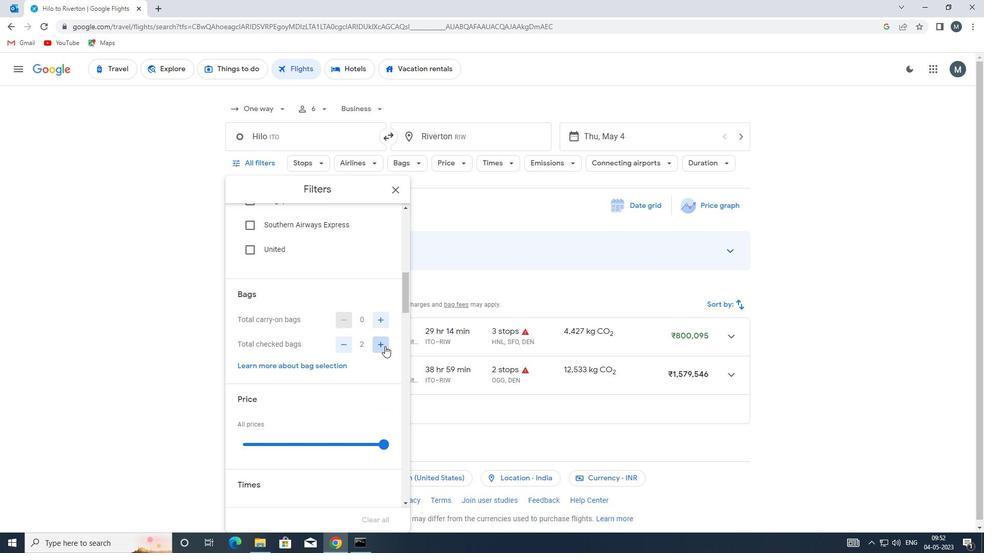 
Action: Mouse moved to (320, 349)
Screenshot: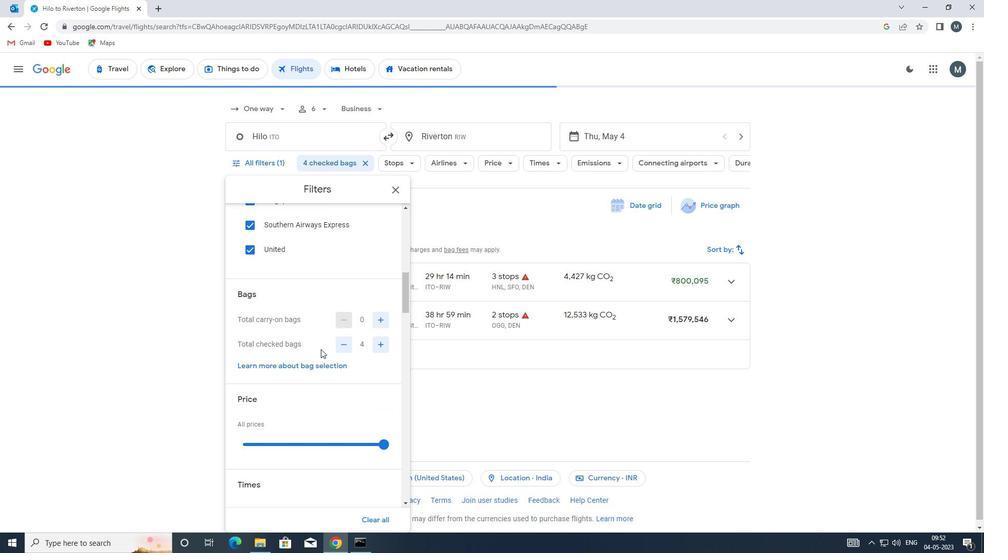
Action: Mouse scrolled (320, 349) with delta (0, 0)
Screenshot: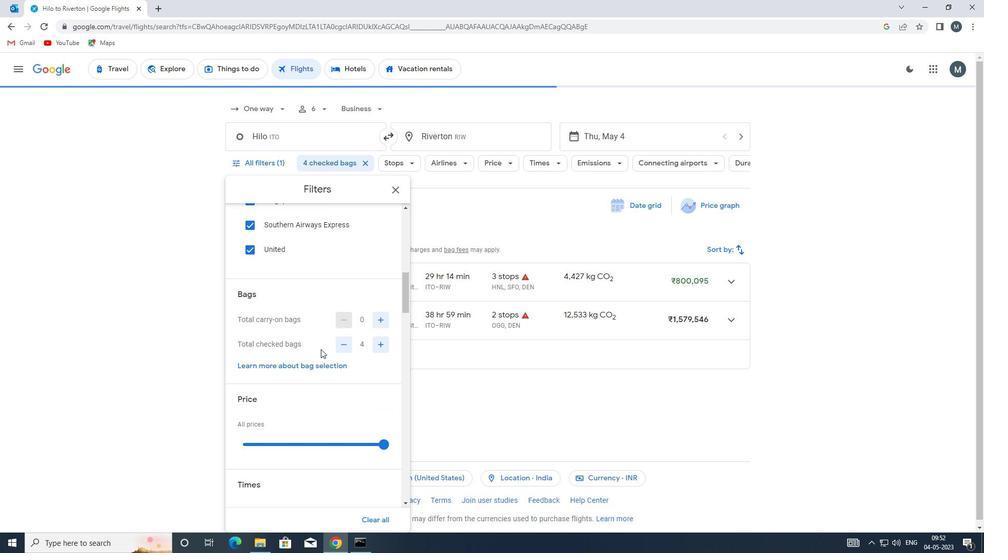 
Action: Mouse moved to (314, 353)
Screenshot: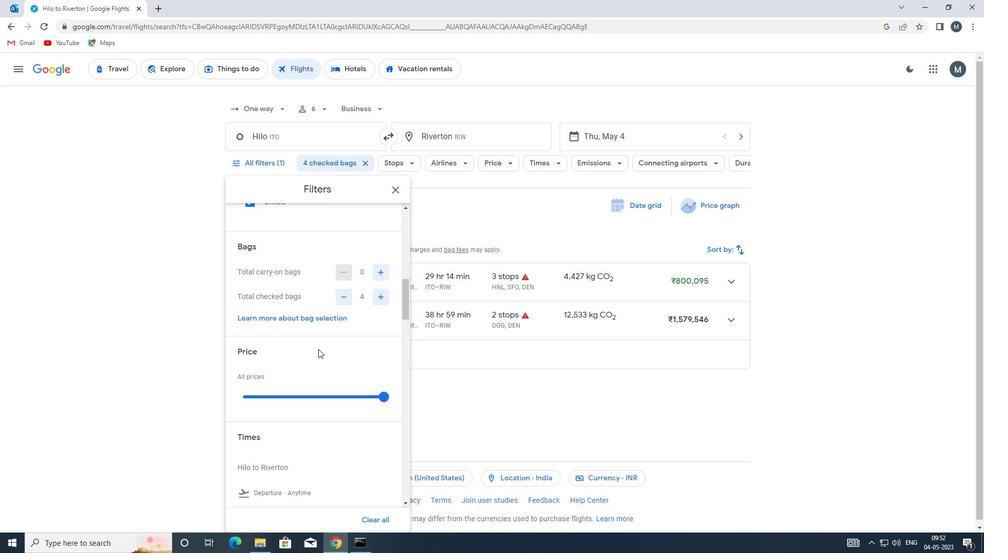 
Action: Mouse scrolled (314, 353) with delta (0, 0)
Screenshot: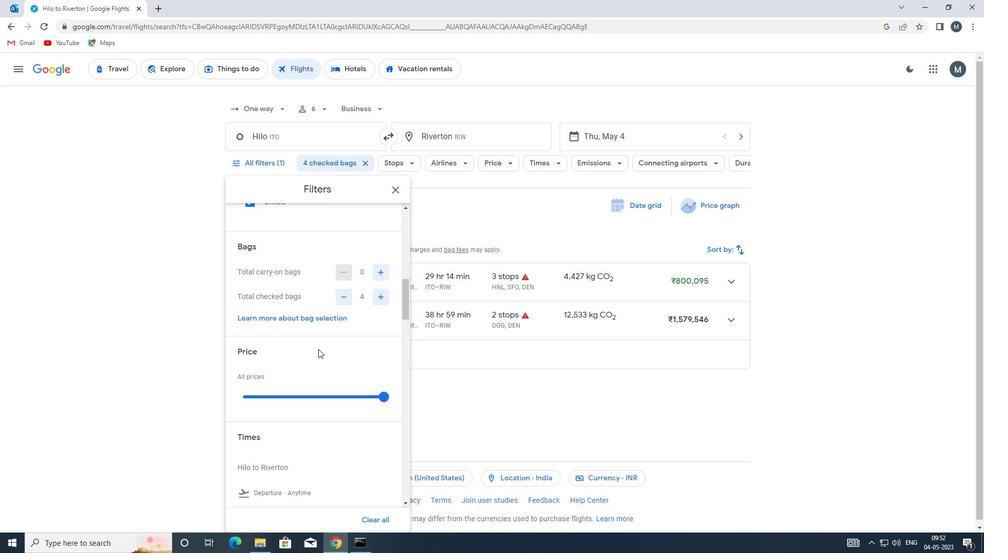 
Action: Mouse moved to (307, 340)
Screenshot: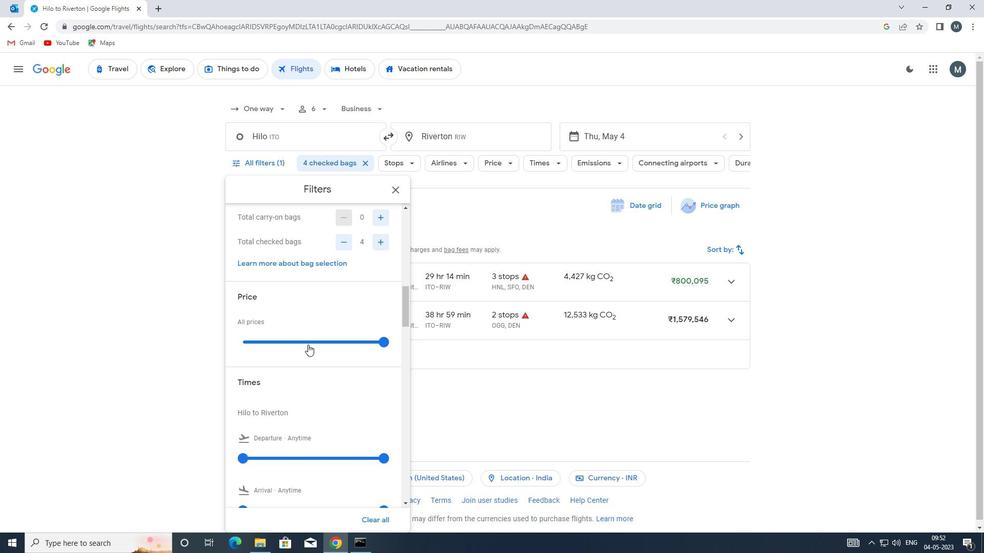 
Action: Mouse pressed left at (307, 340)
Screenshot: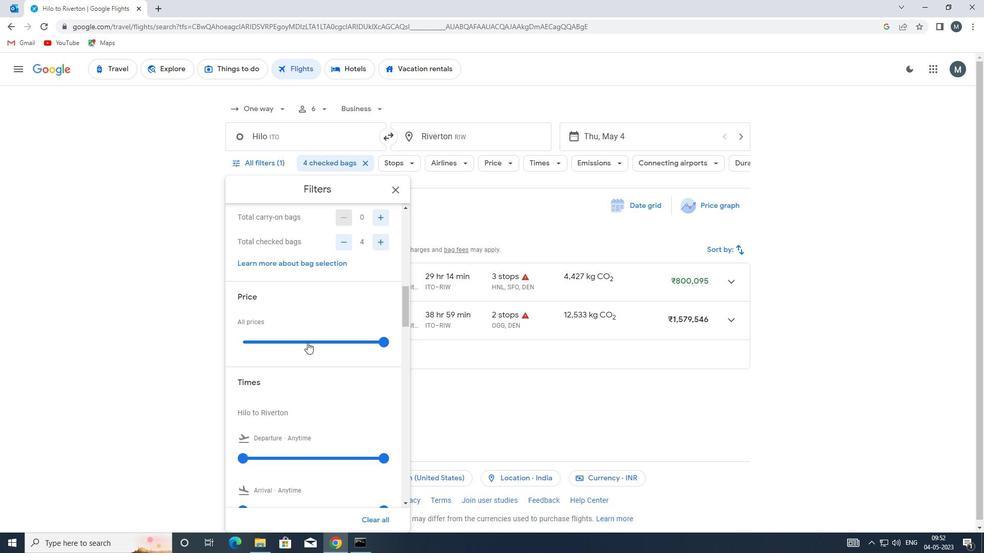 
Action: Mouse moved to (298, 339)
Screenshot: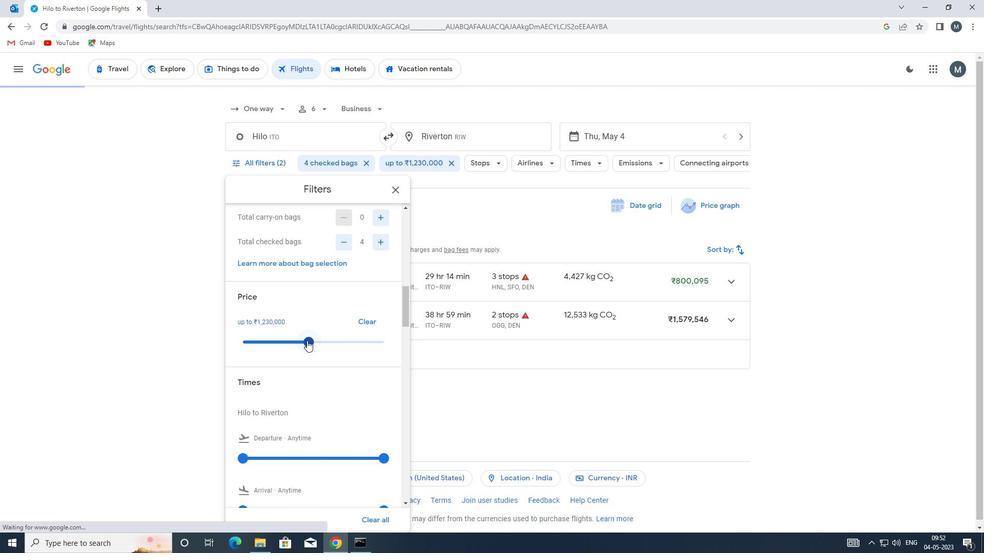 
Action: Mouse pressed left at (298, 339)
Screenshot: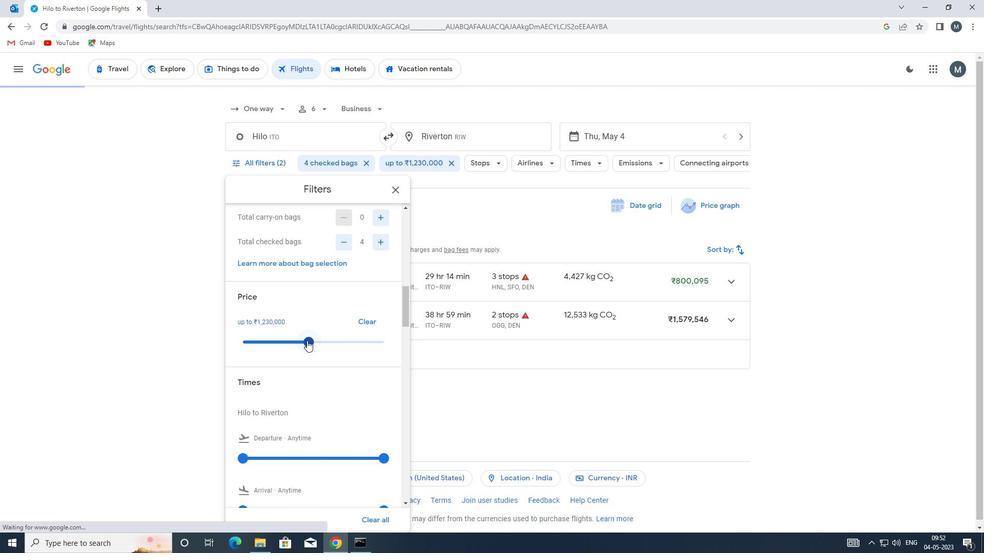 
Action: Mouse moved to (277, 329)
Screenshot: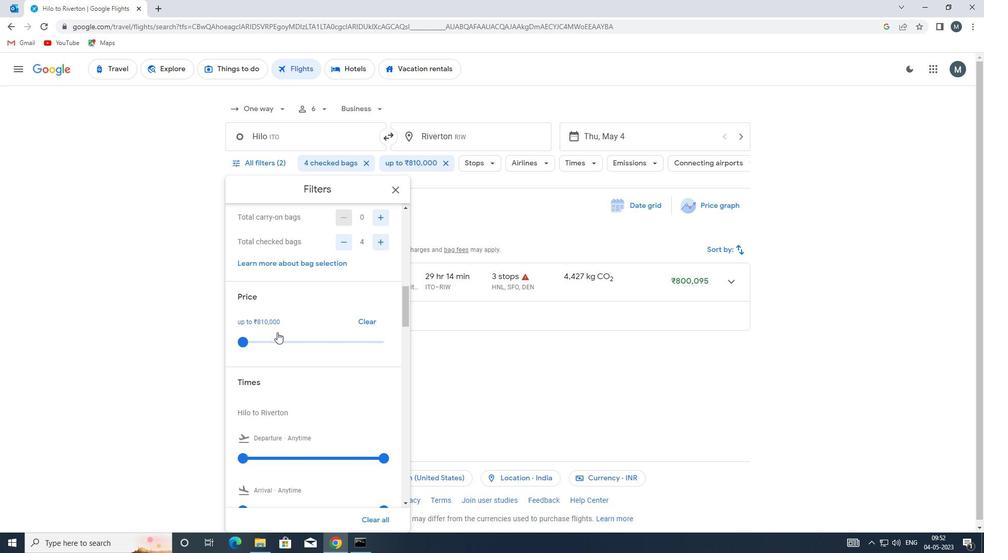 
Action: Mouse scrolled (277, 328) with delta (0, 0)
Screenshot: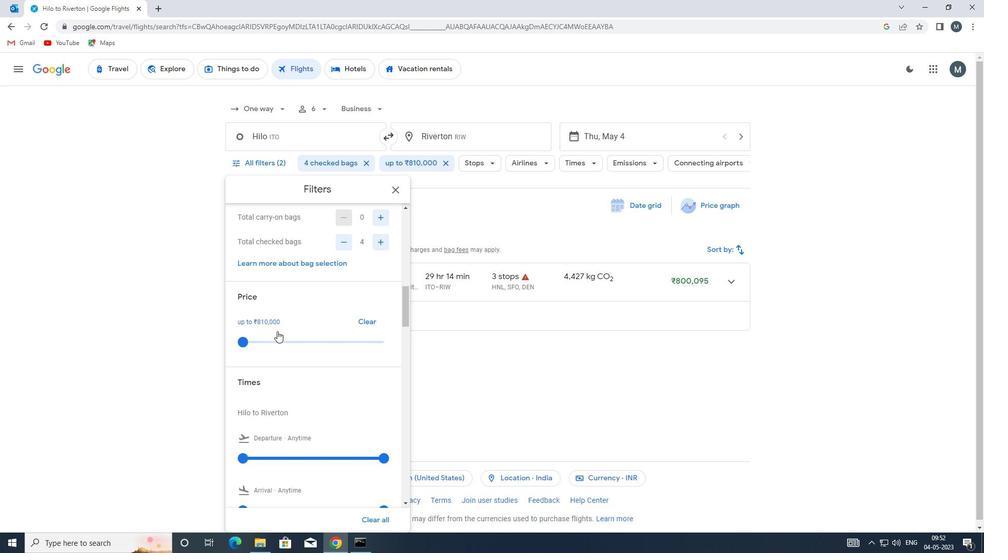 
Action: Mouse moved to (279, 329)
Screenshot: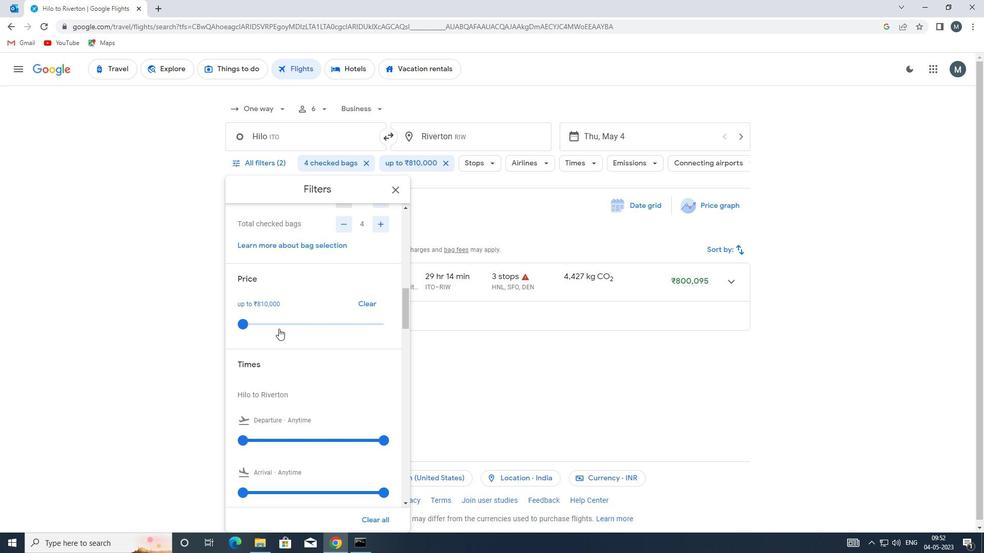 
Action: Mouse scrolled (279, 328) with delta (0, 0)
Screenshot: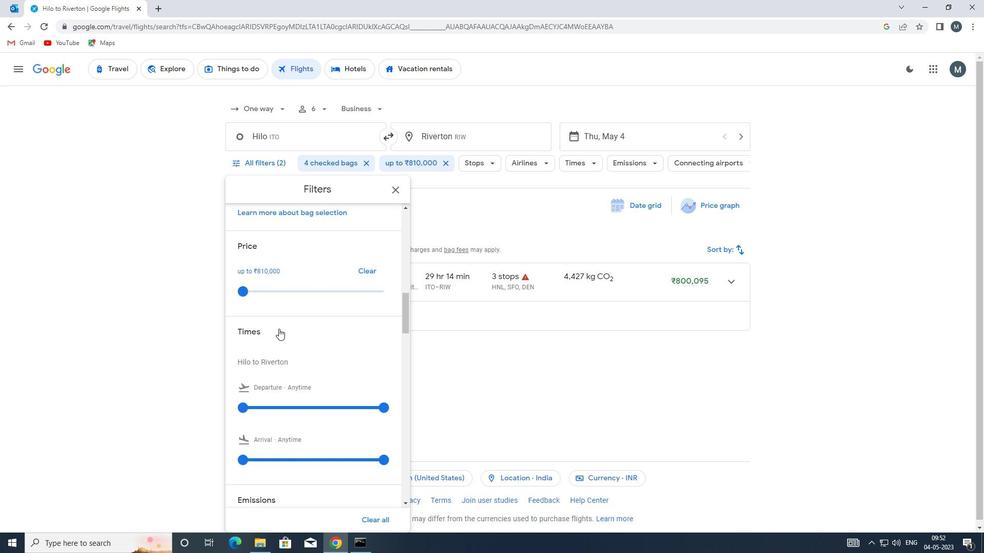 
Action: Mouse moved to (280, 328)
Screenshot: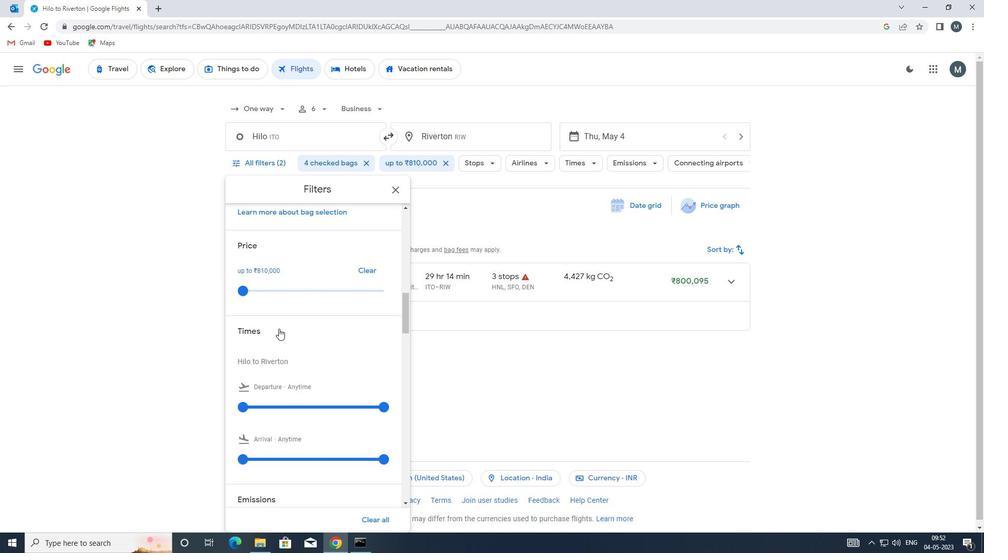 
Action: Mouse scrolled (280, 328) with delta (0, 0)
Screenshot: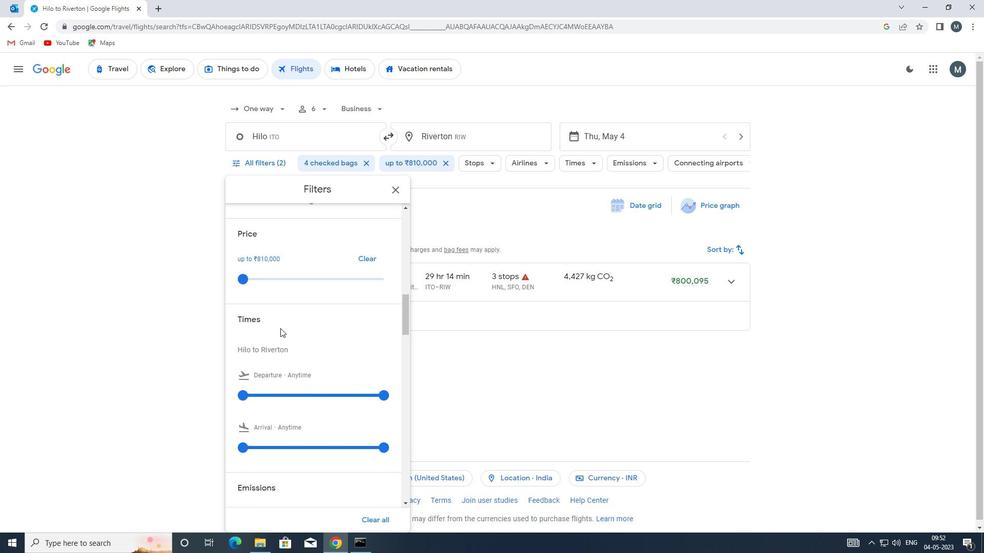 
Action: Mouse moved to (248, 302)
Screenshot: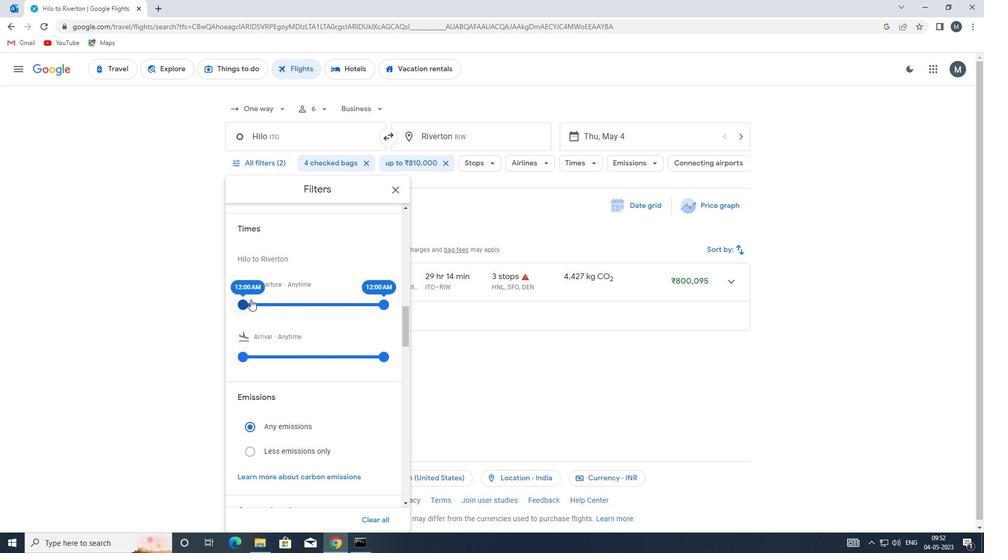 
Action: Mouse pressed left at (248, 302)
Screenshot: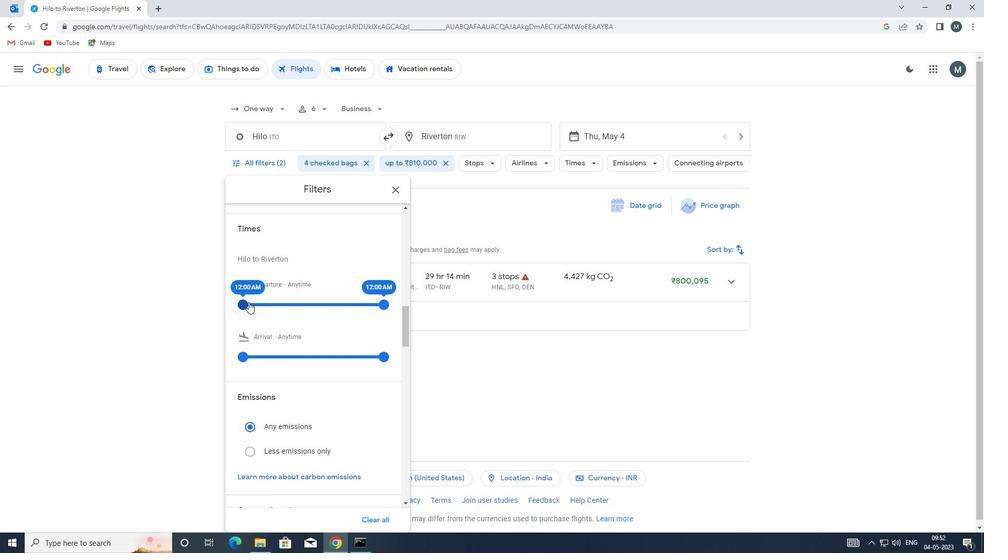 
Action: Mouse moved to (377, 301)
Screenshot: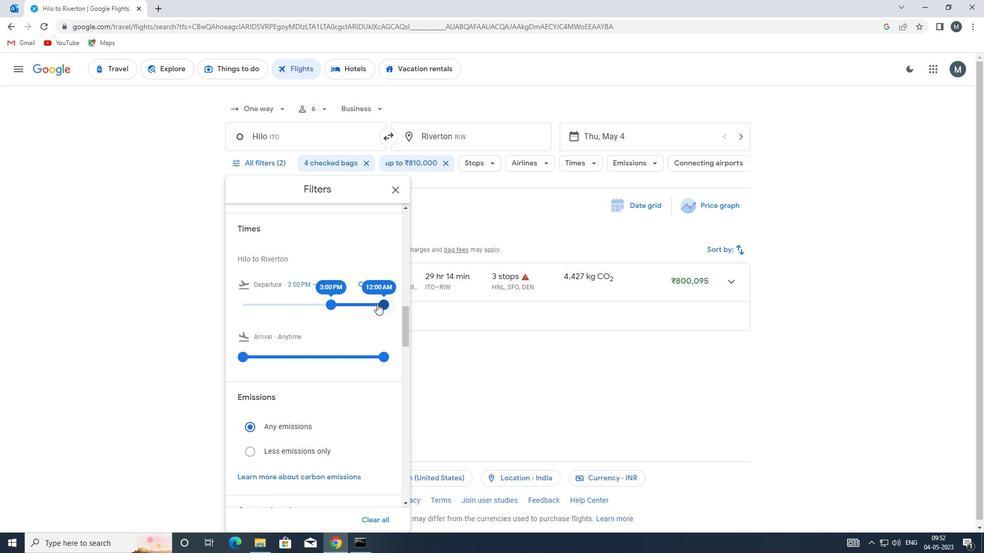
Action: Mouse pressed left at (377, 301)
Screenshot: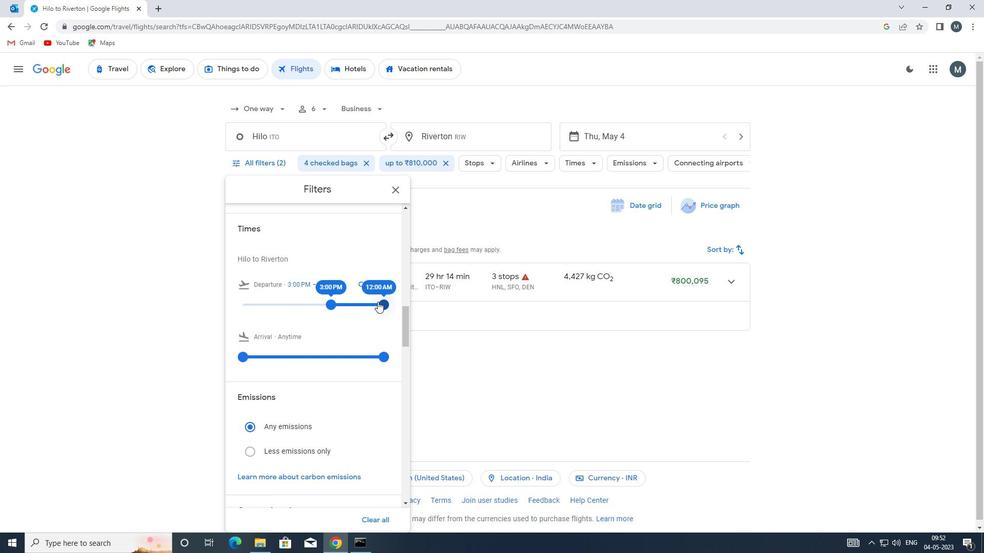 
Action: Mouse moved to (325, 302)
Screenshot: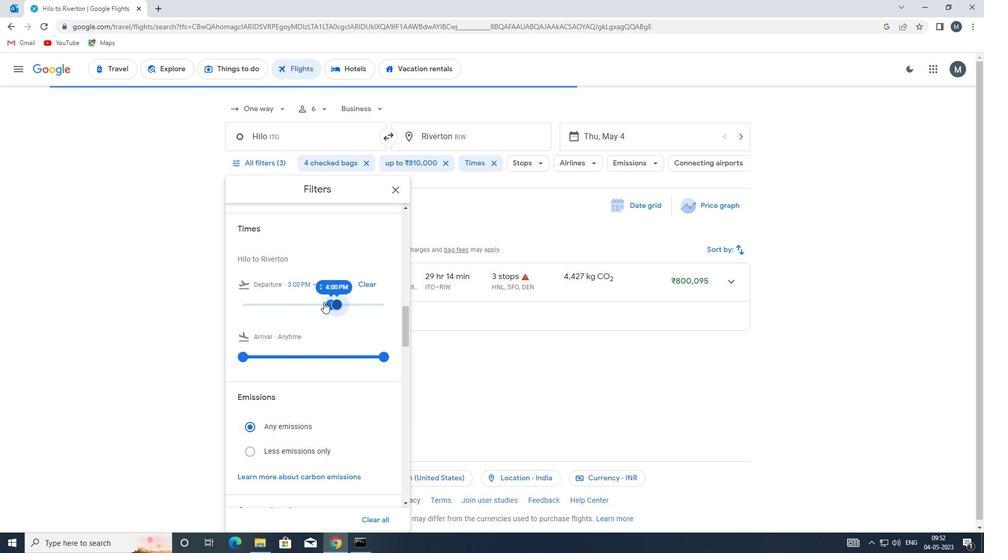
Action: Mouse scrolled (325, 301) with delta (0, 0)
Screenshot: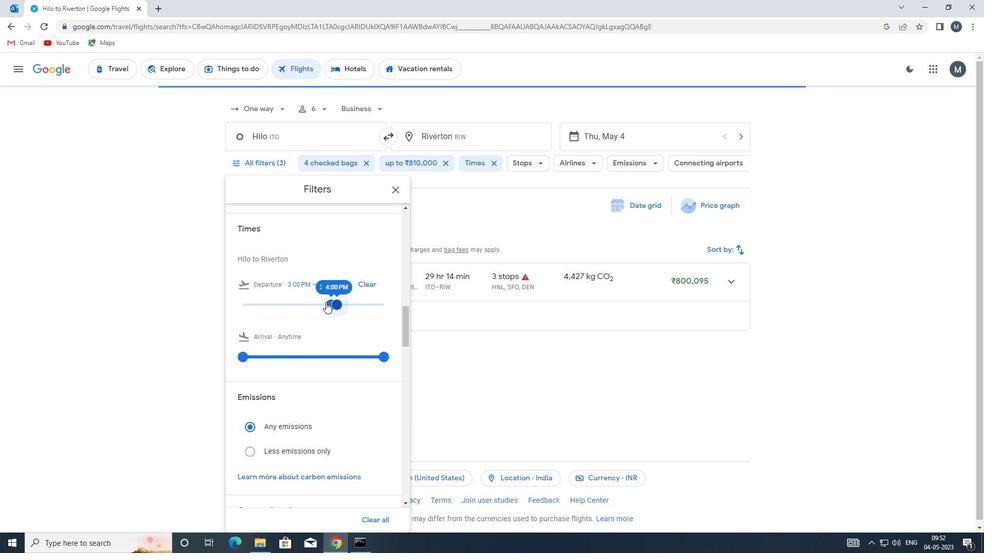 
Action: Mouse scrolled (325, 301) with delta (0, 0)
Screenshot: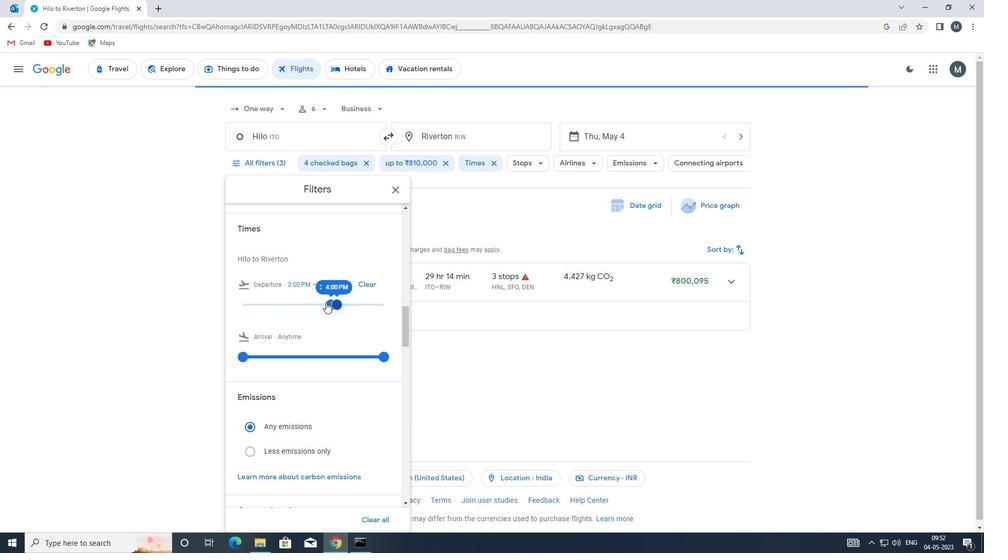 
Action: Mouse moved to (322, 301)
Screenshot: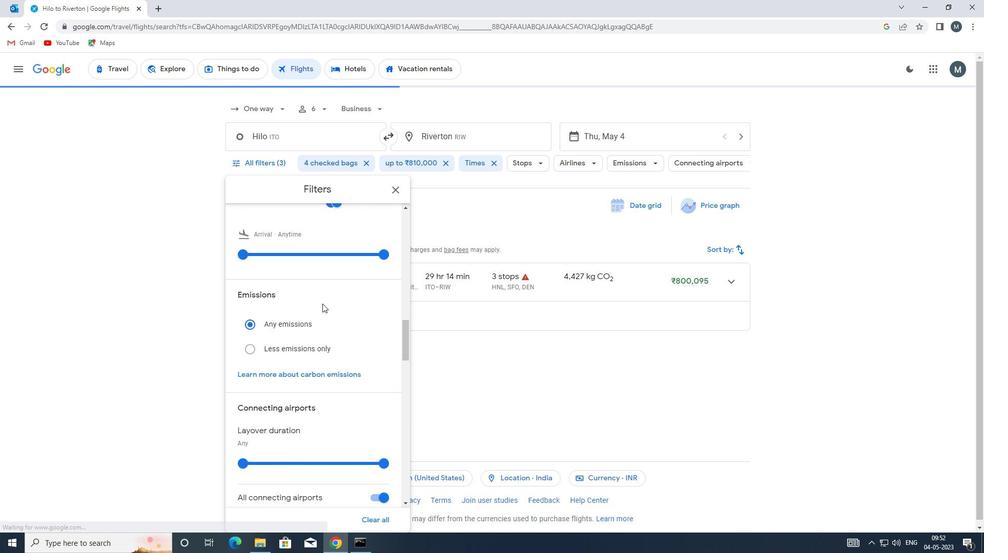
Action: Mouse scrolled (322, 301) with delta (0, 0)
Screenshot: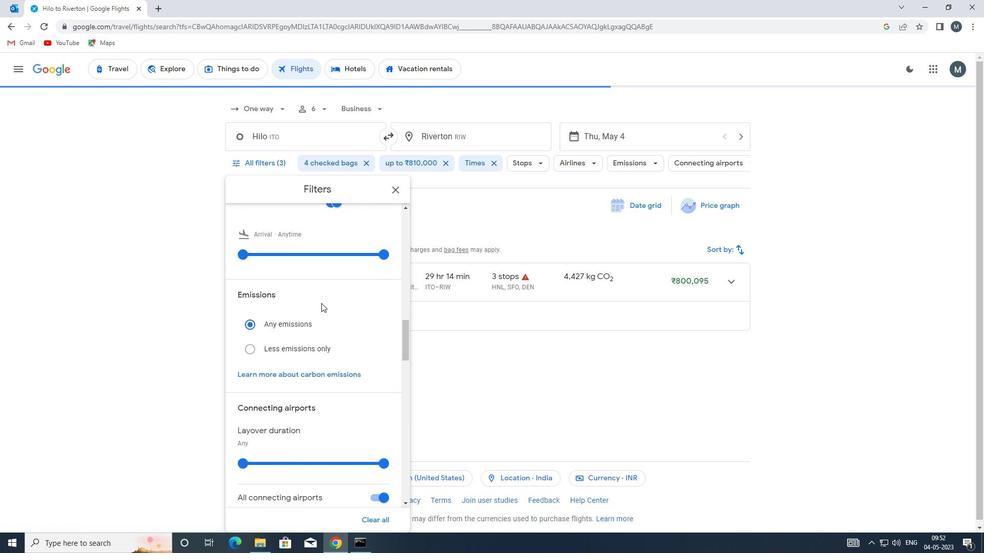 
Action: Mouse scrolled (322, 301) with delta (0, 0)
Screenshot: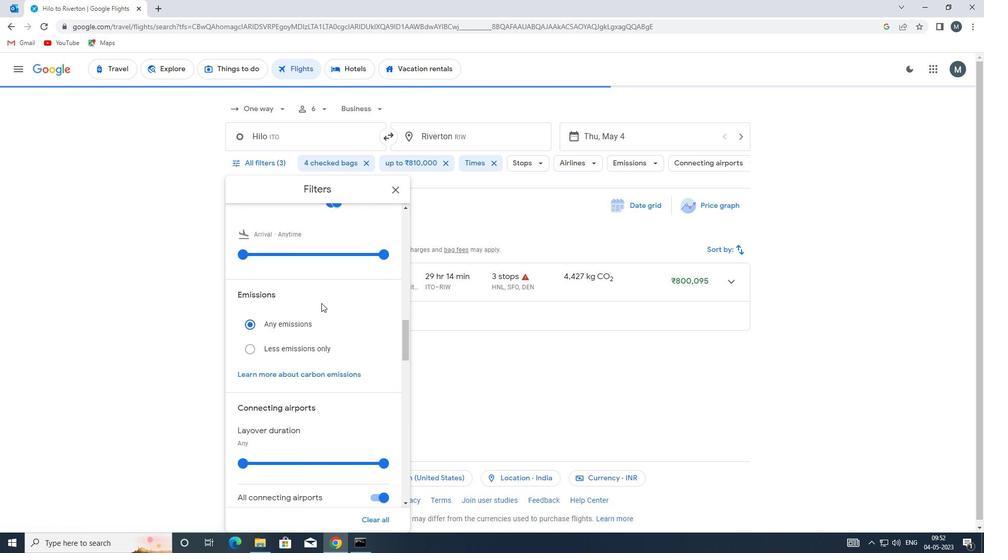 
Action: Mouse scrolled (322, 301) with delta (0, 0)
Screenshot: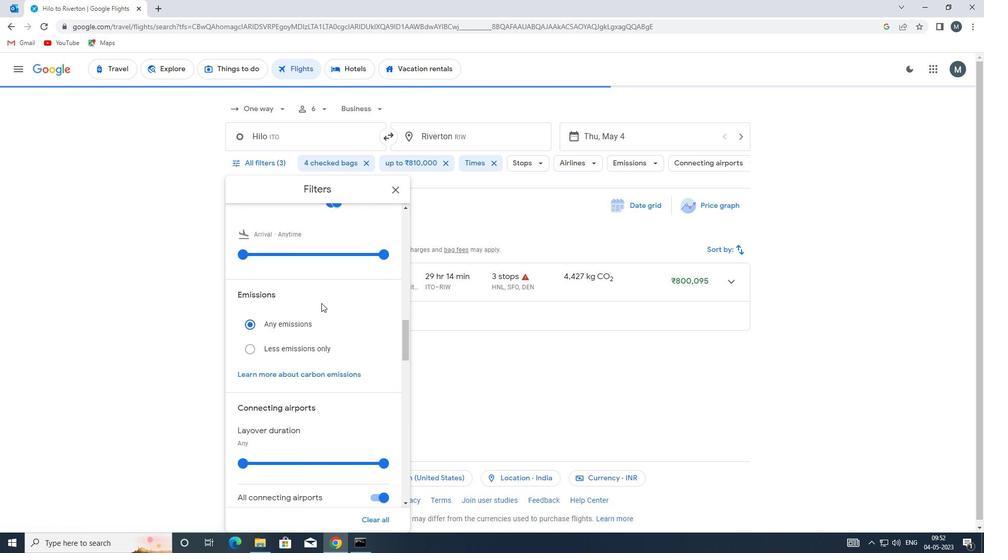 
Action: Mouse moved to (396, 188)
Screenshot: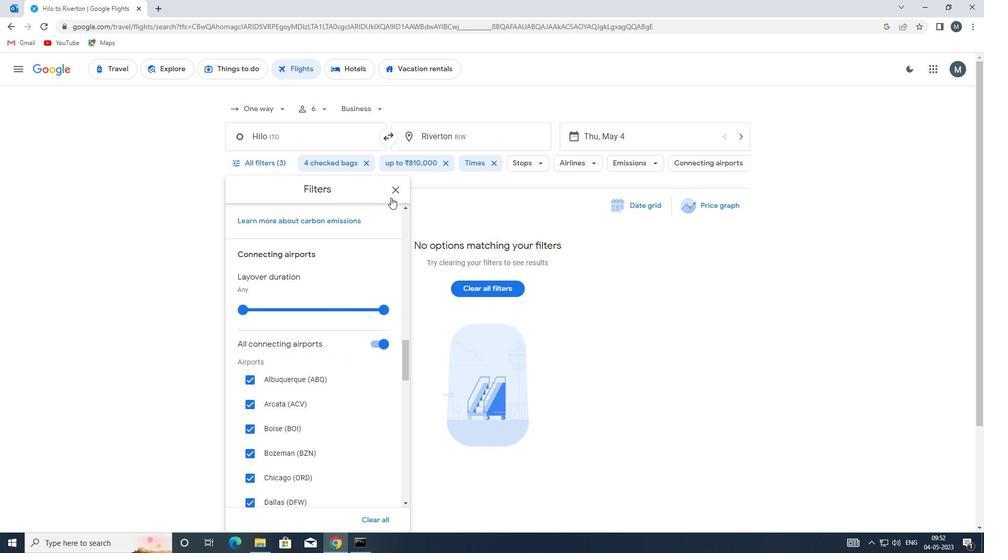 
Action: Mouse pressed left at (396, 188)
Screenshot: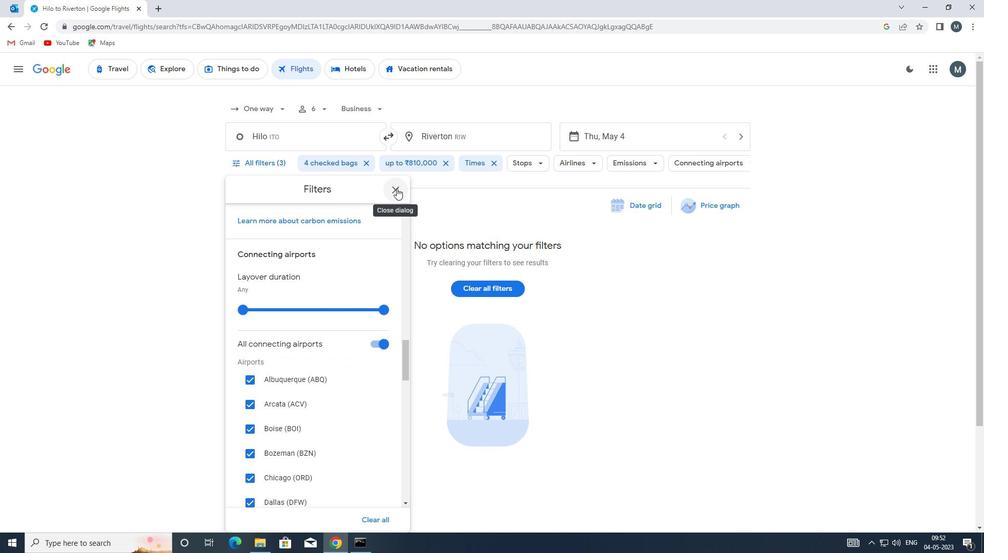 
